 Task: Find connections with filter location Flensburg with filter topic #tecnologiawith filter profile language German with filter current company Gates Corporation with filter school All Saints' College, Thiruvananthapuram with filter industry Technology, Information and Media with filter service category Bookkeeping with filter keywords title Market Development Manager
Action: Mouse moved to (517, 70)
Screenshot: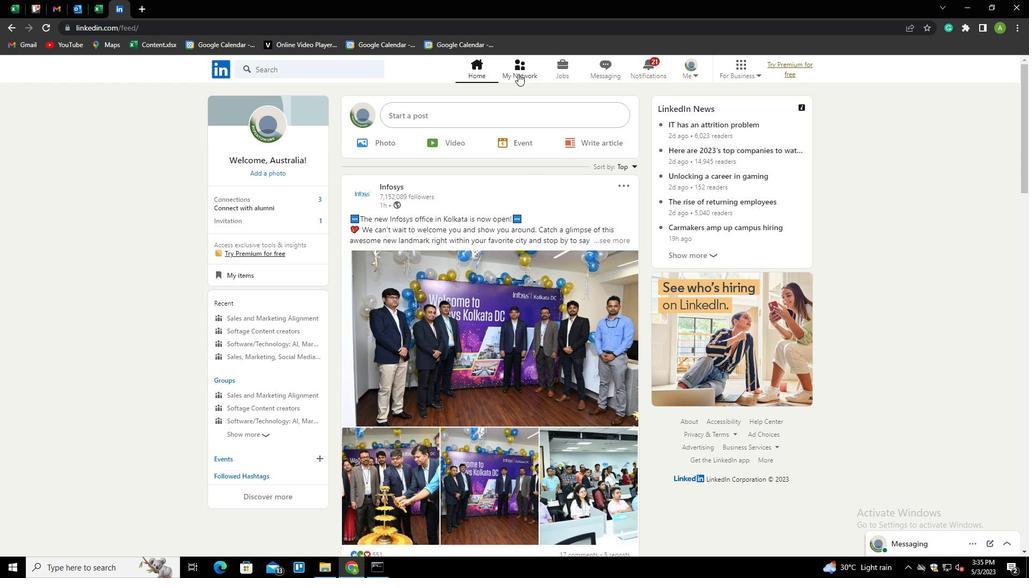 
Action: Mouse pressed left at (517, 70)
Screenshot: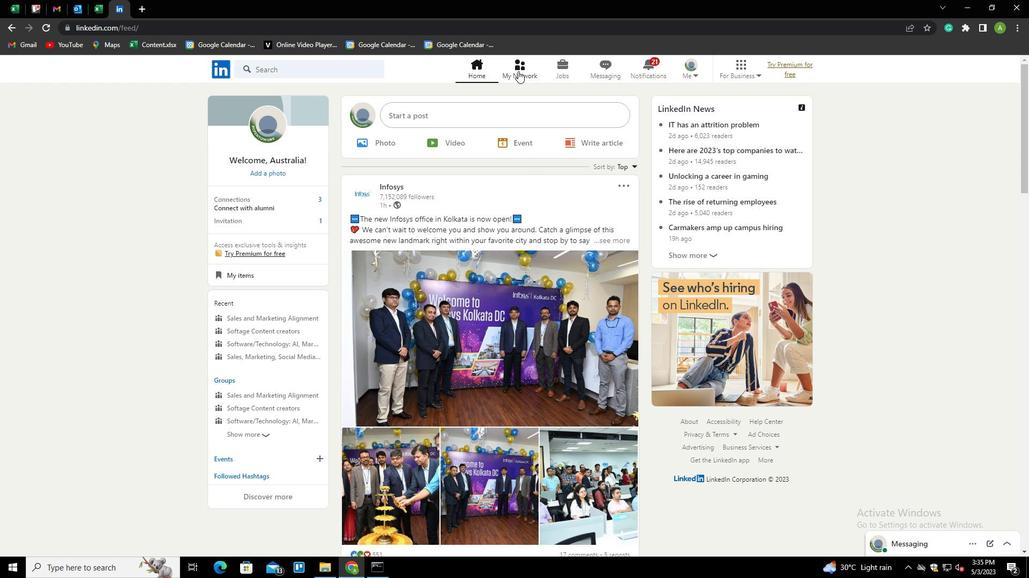 
Action: Mouse moved to (263, 121)
Screenshot: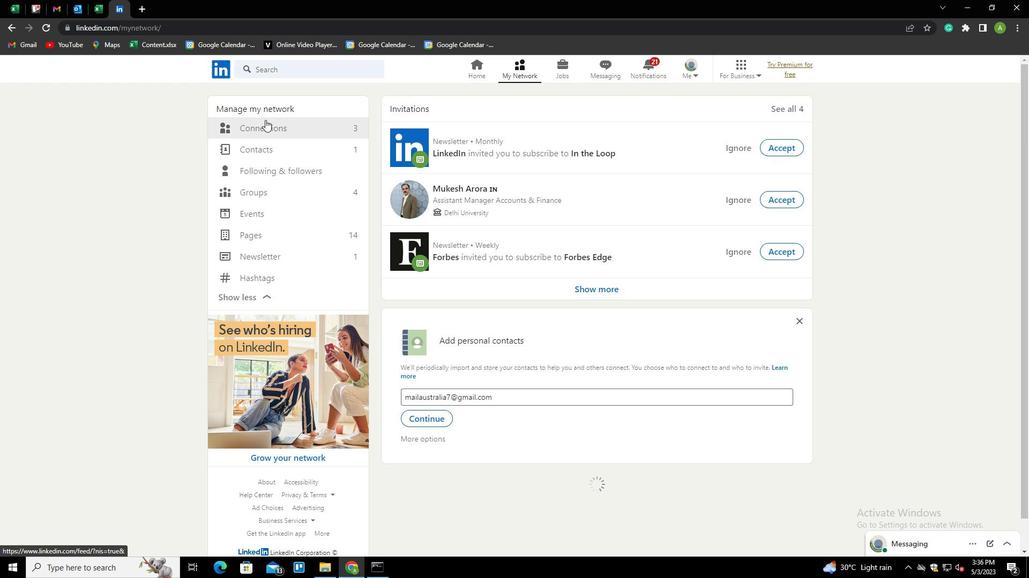 
Action: Mouse pressed left at (263, 121)
Screenshot: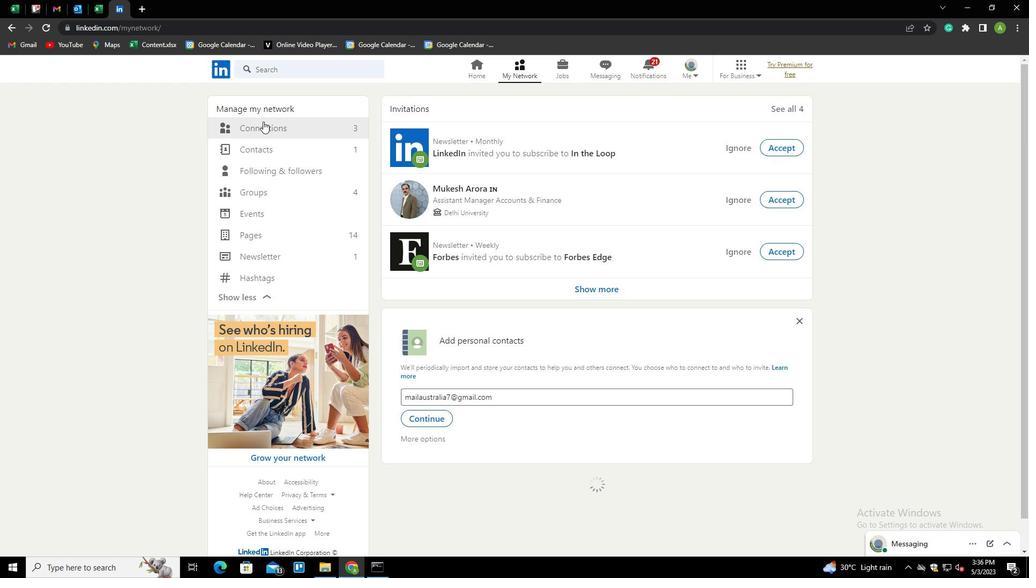 
Action: Mouse moved to (603, 130)
Screenshot: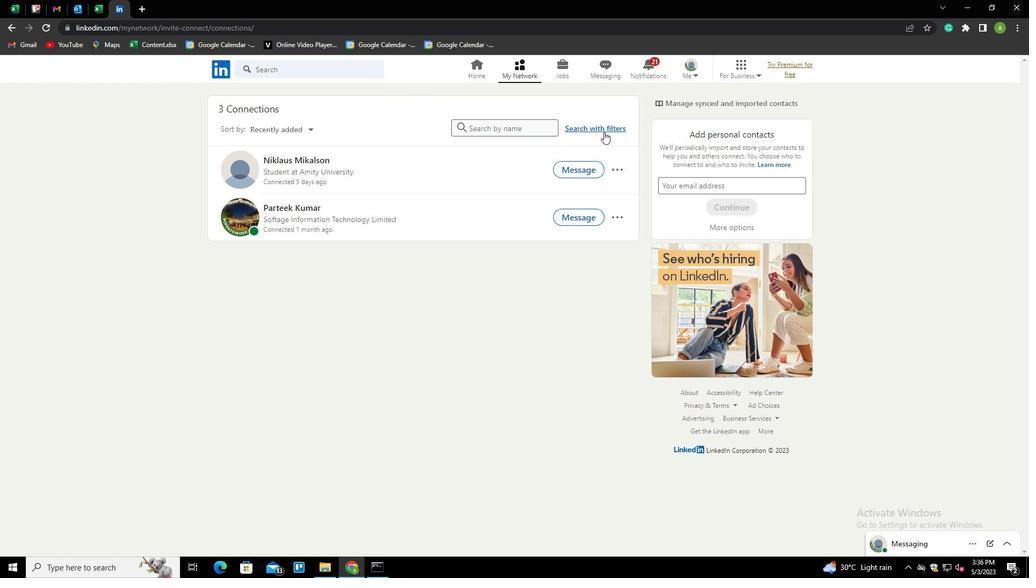 
Action: Mouse pressed left at (603, 130)
Screenshot: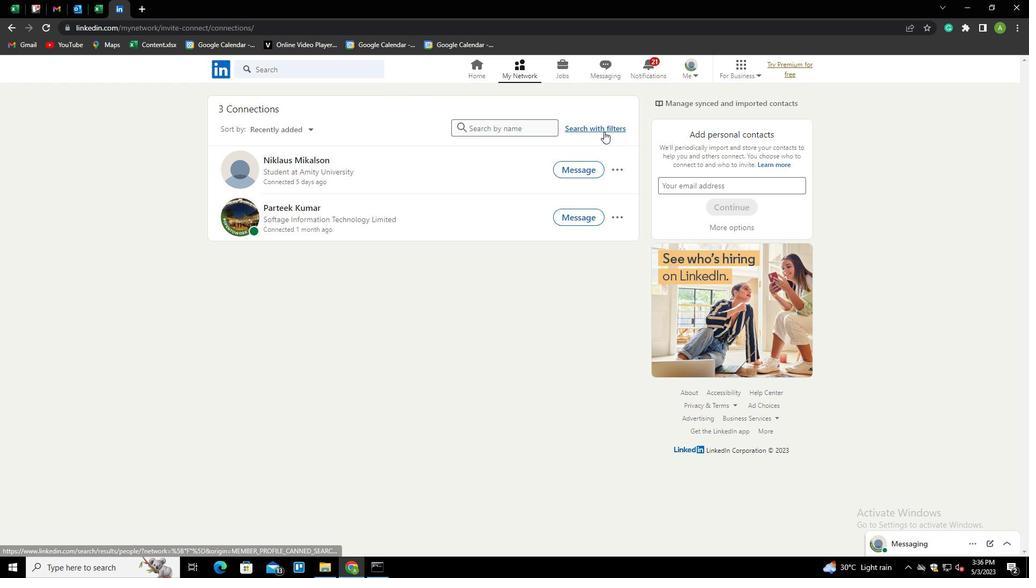 
Action: Mouse moved to (547, 100)
Screenshot: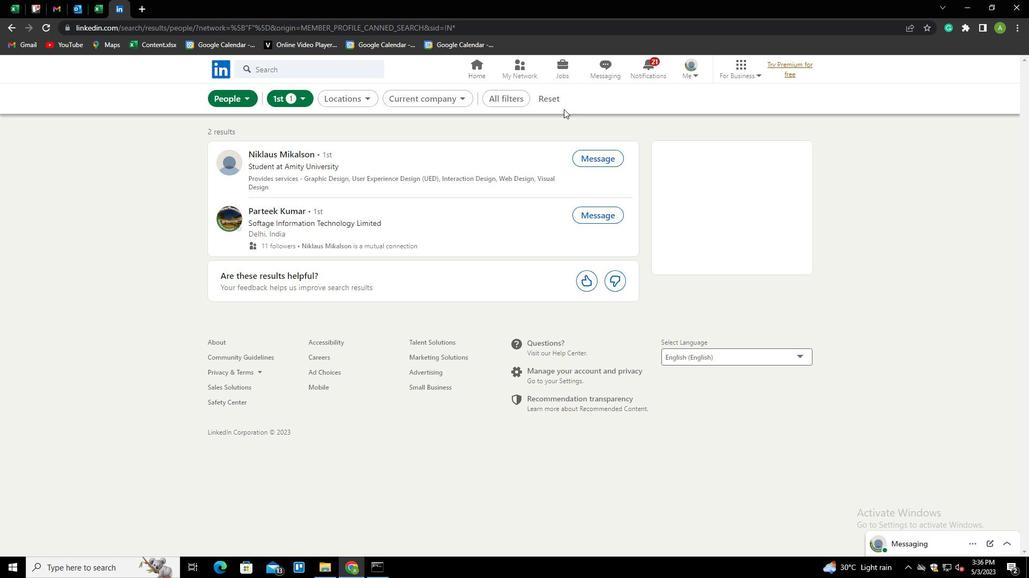 
Action: Mouse pressed left at (547, 100)
Screenshot: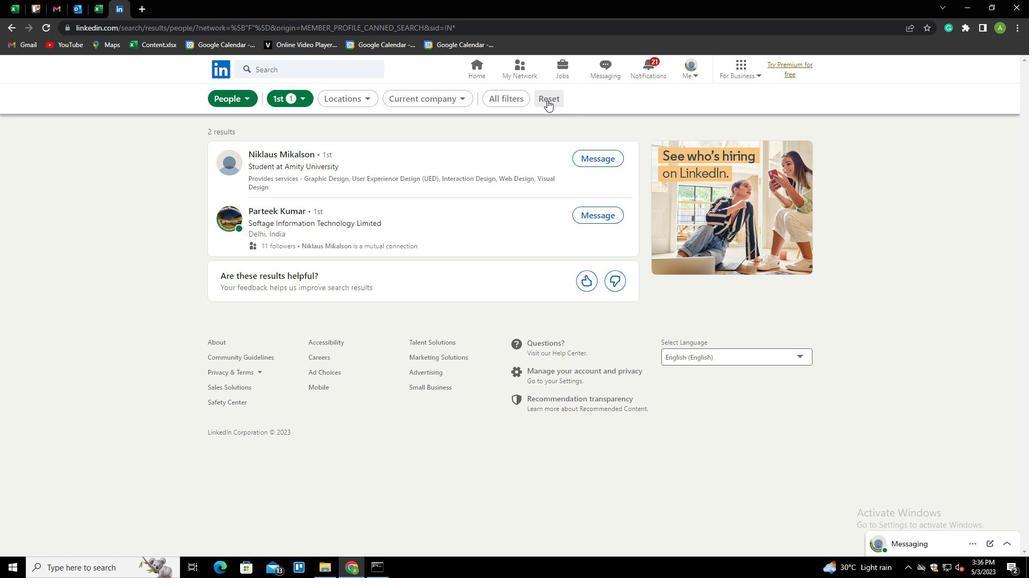 
Action: Mouse moved to (538, 100)
Screenshot: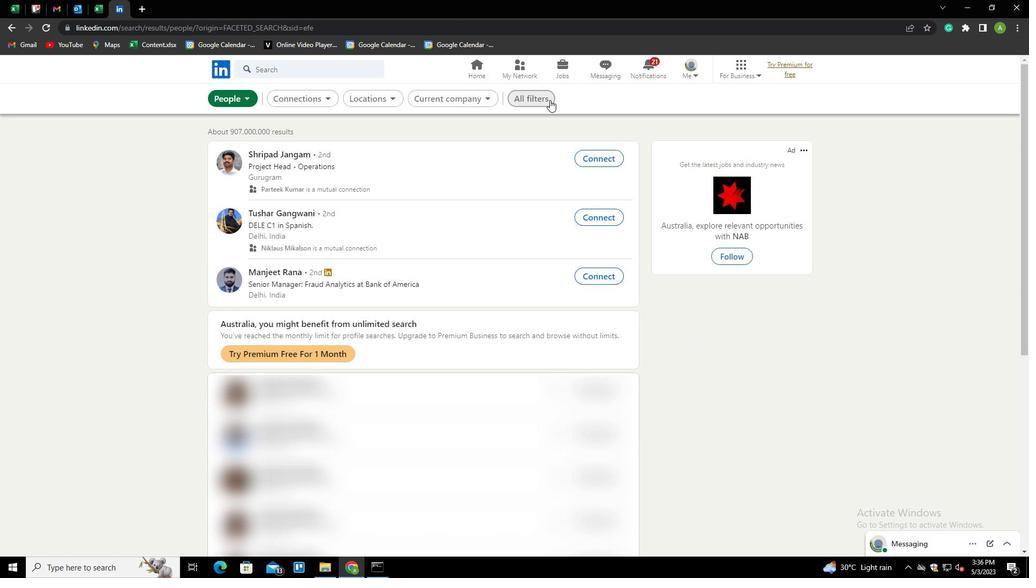 
Action: Mouse pressed left at (538, 100)
Screenshot: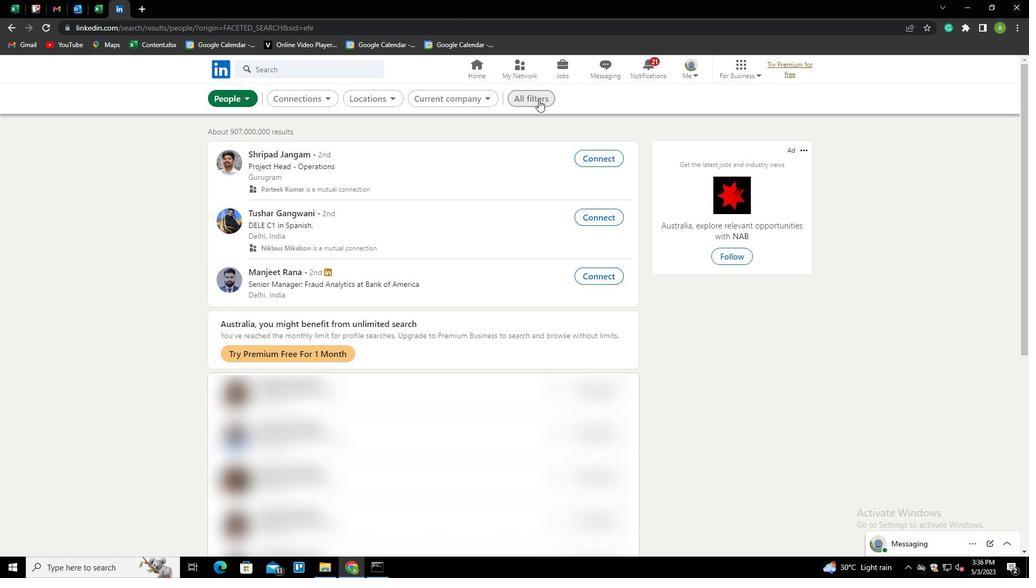 
Action: Mouse moved to (814, 212)
Screenshot: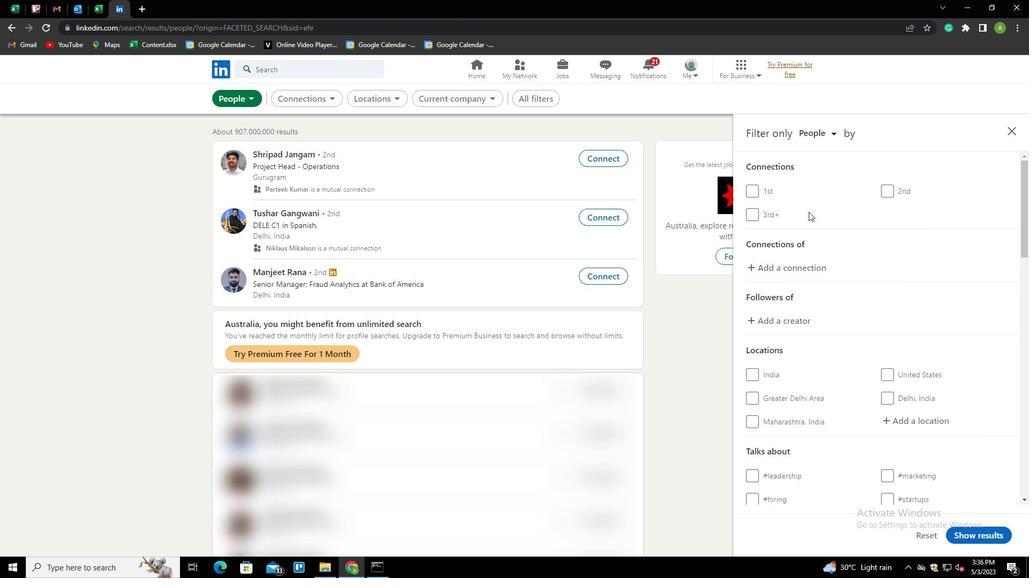 
Action: Mouse scrolled (814, 212) with delta (0, 0)
Screenshot: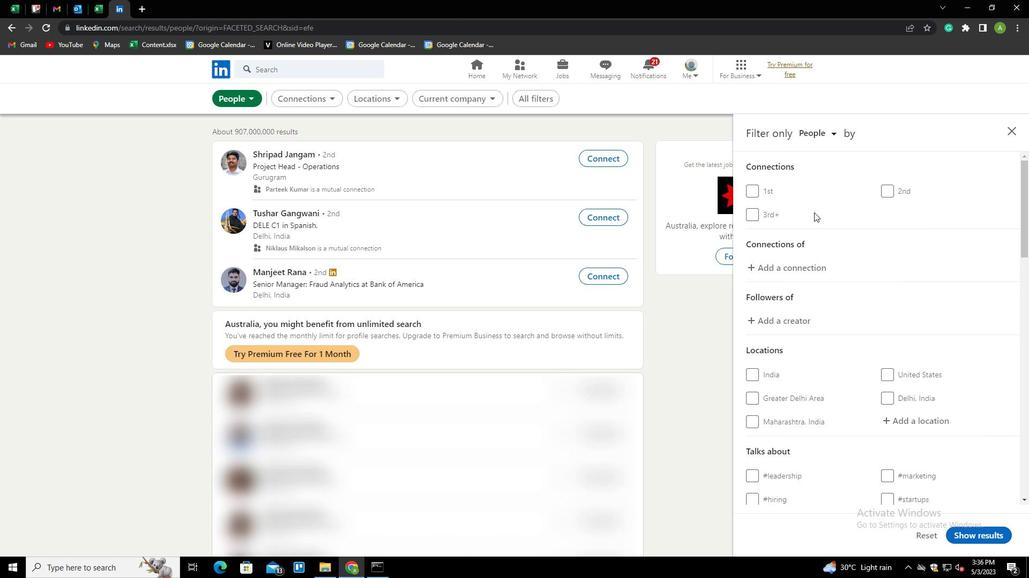 
Action: Mouse scrolled (814, 212) with delta (0, 0)
Screenshot: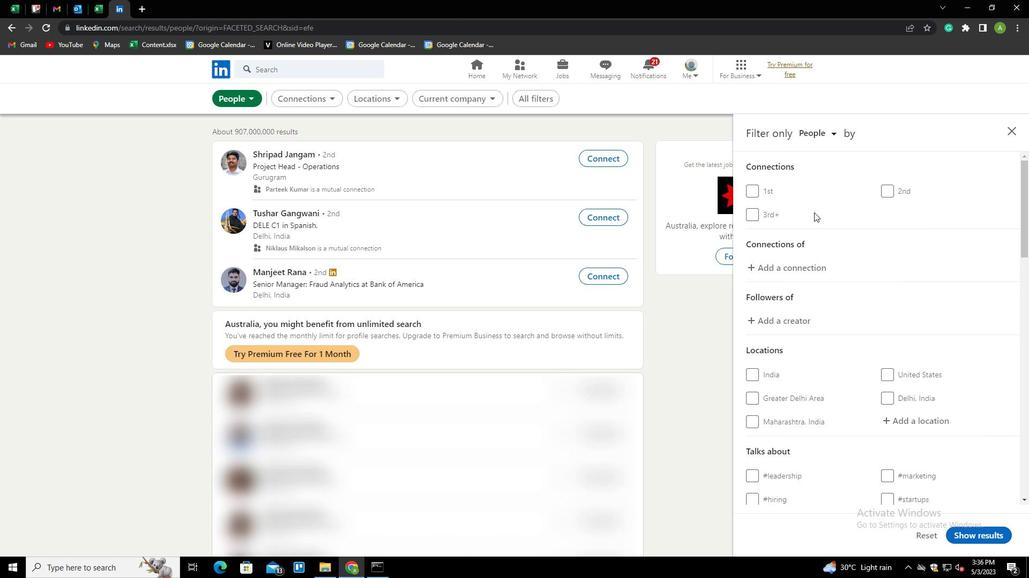 
Action: Mouse scrolled (814, 212) with delta (0, 0)
Screenshot: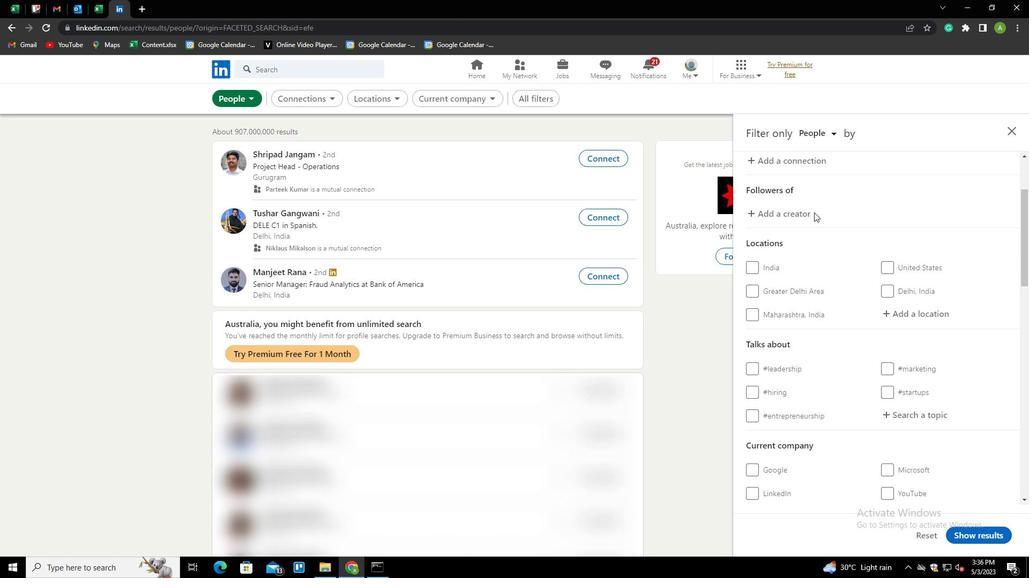
Action: Mouse moved to (896, 262)
Screenshot: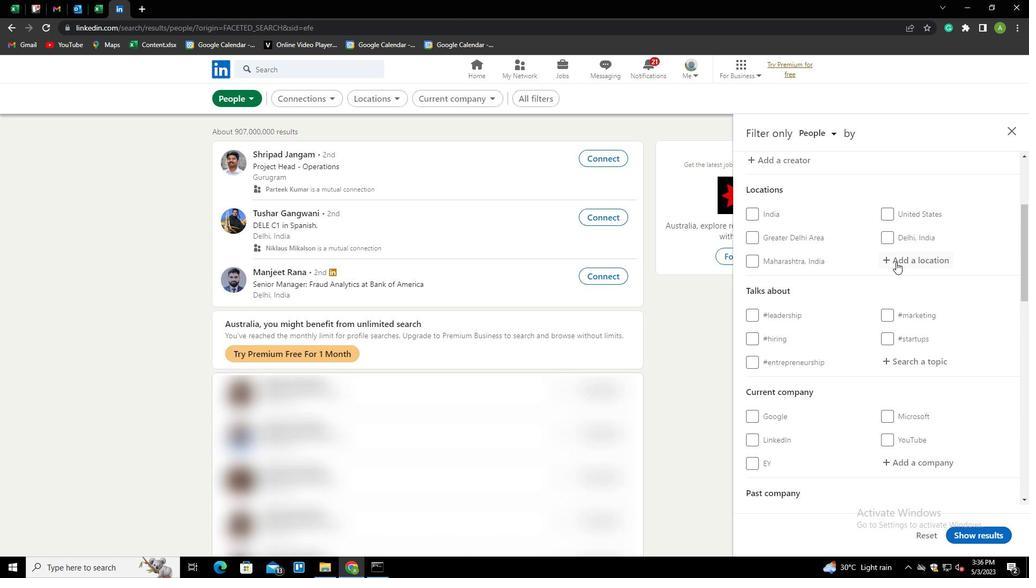 
Action: Mouse pressed left at (896, 262)
Screenshot: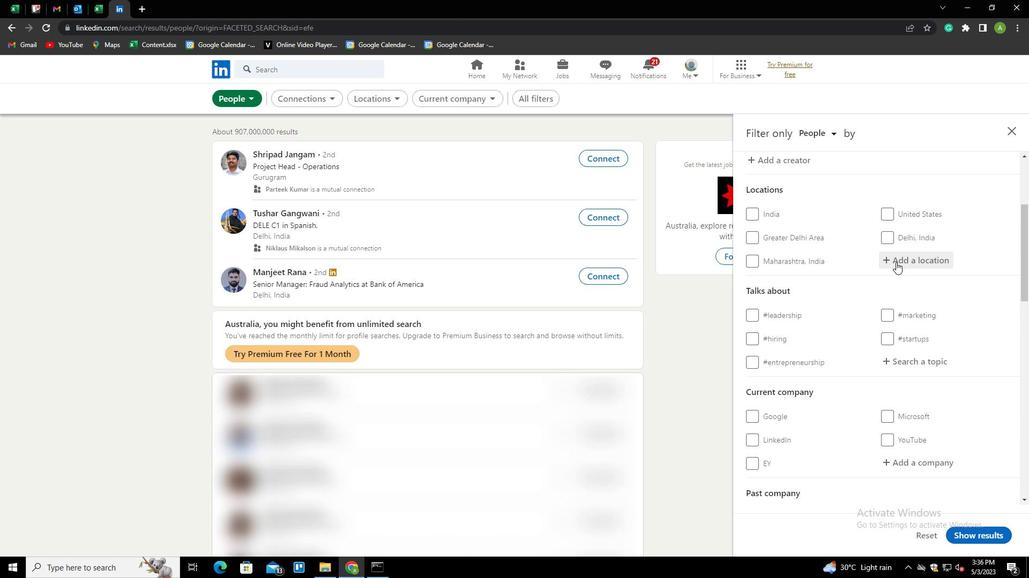 
Action: Mouse moved to (897, 261)
Screenshot: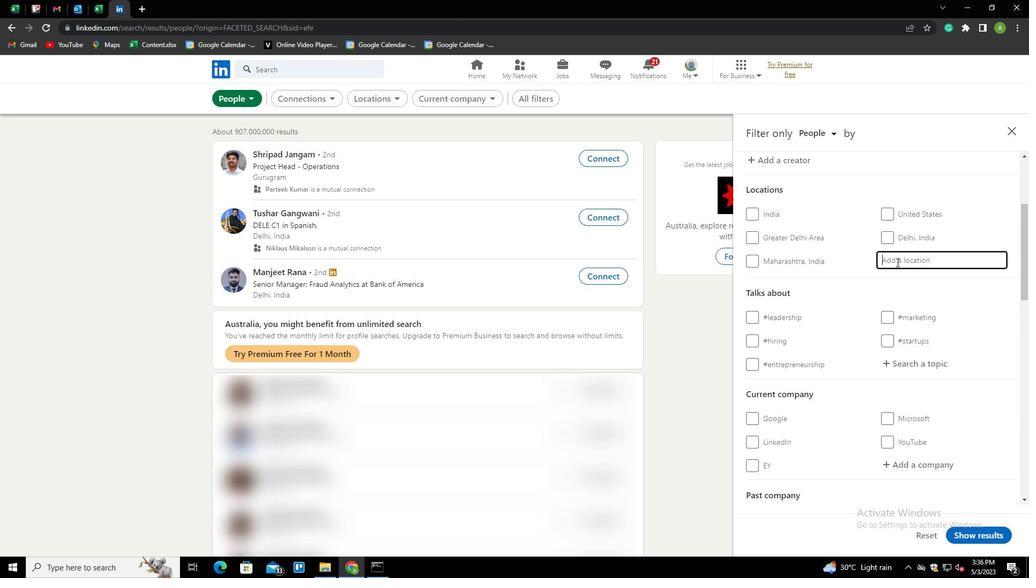 
Action: Key pressed <Key.shift>
Screenshot: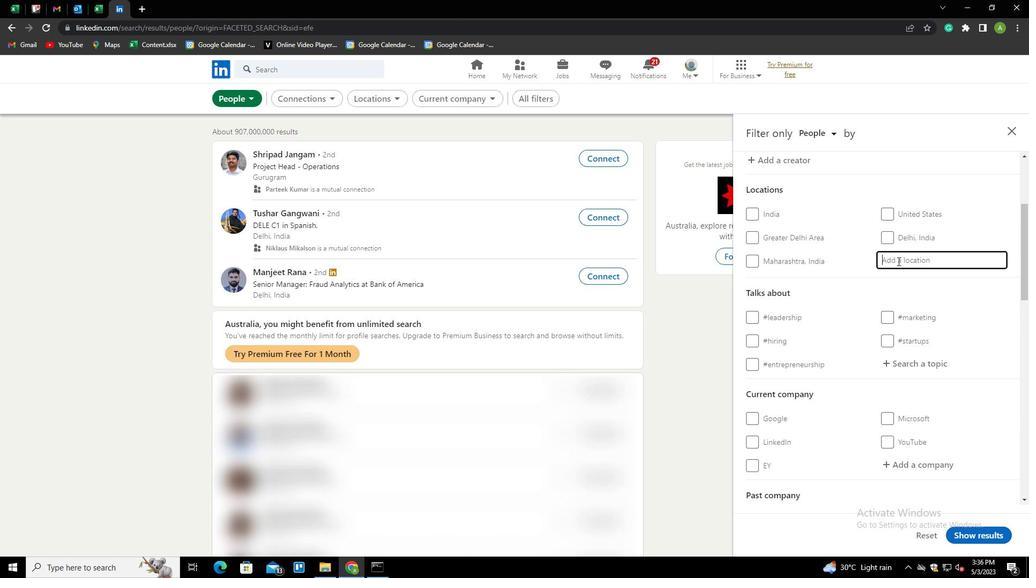 
Action: Mouse moved to (892, 261)
Screenshot: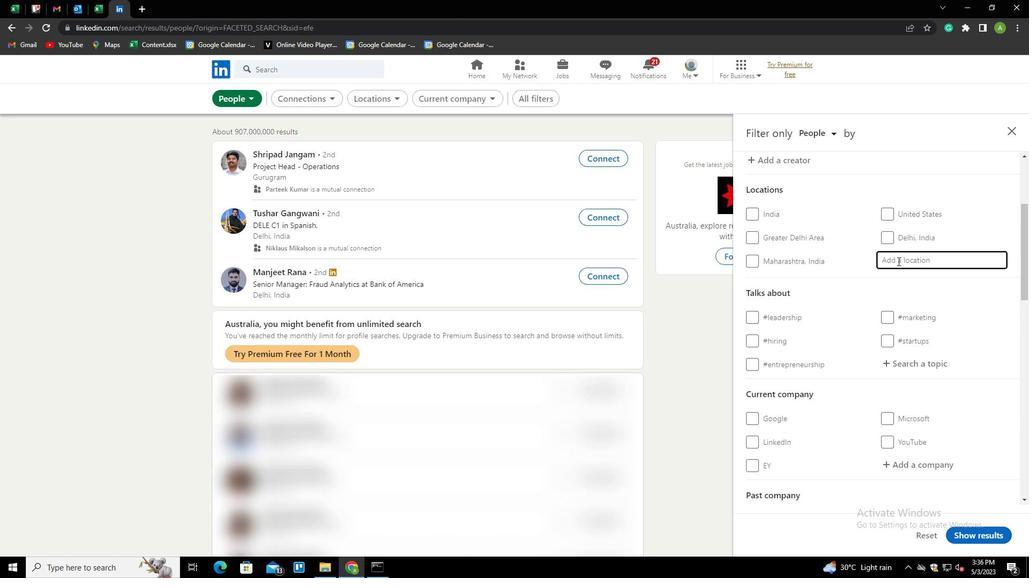 
Action: Key pressed F
Screenshot: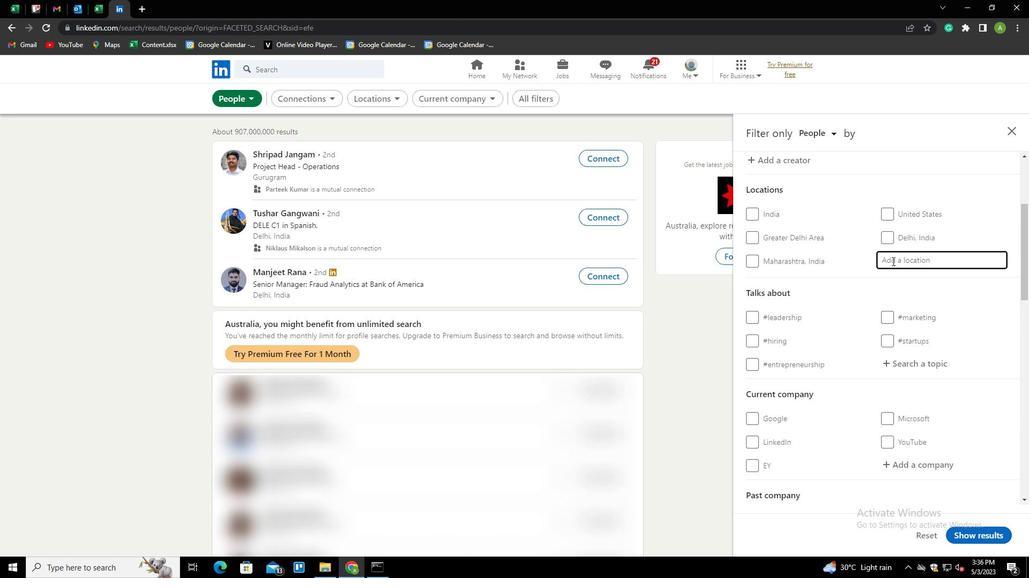 
Action: Mouse moved to (850, 235)
Screenshot: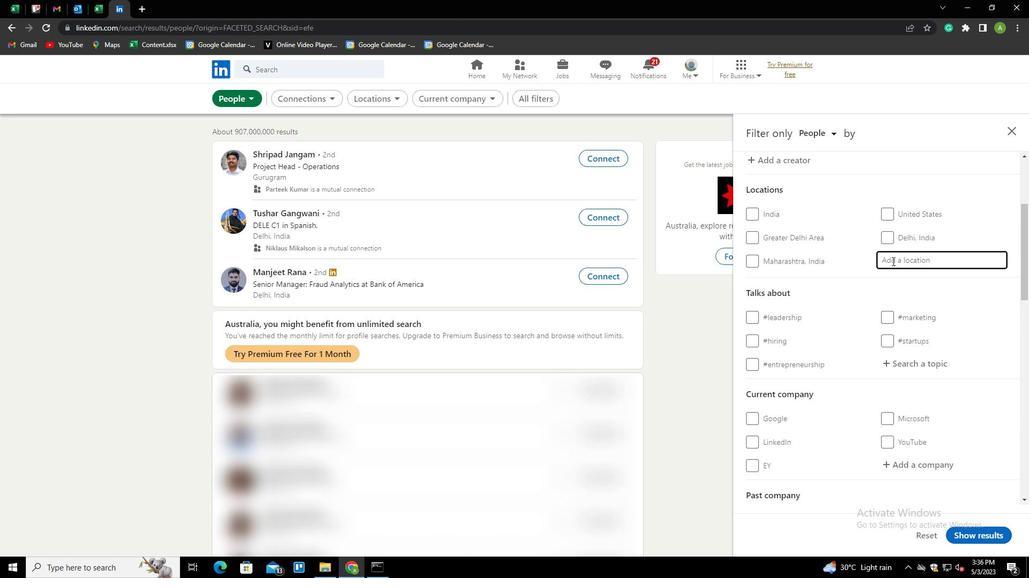 
Action: Key pressed LENSBURG<Key.down><Key.enter>
Screenshot: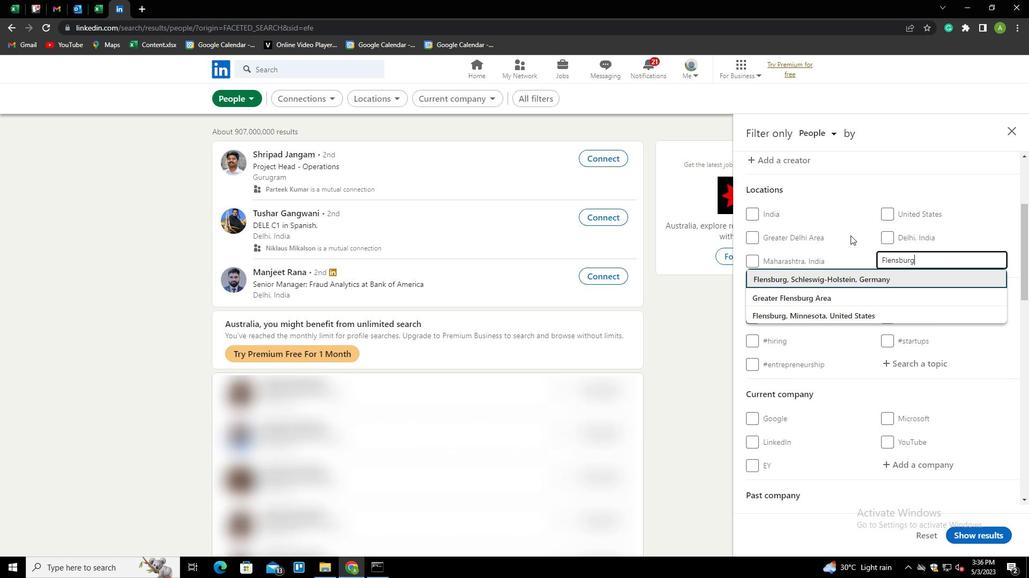 
Action: Mouse scrolled (850, 235) with delta (0, 0)
Screenshot: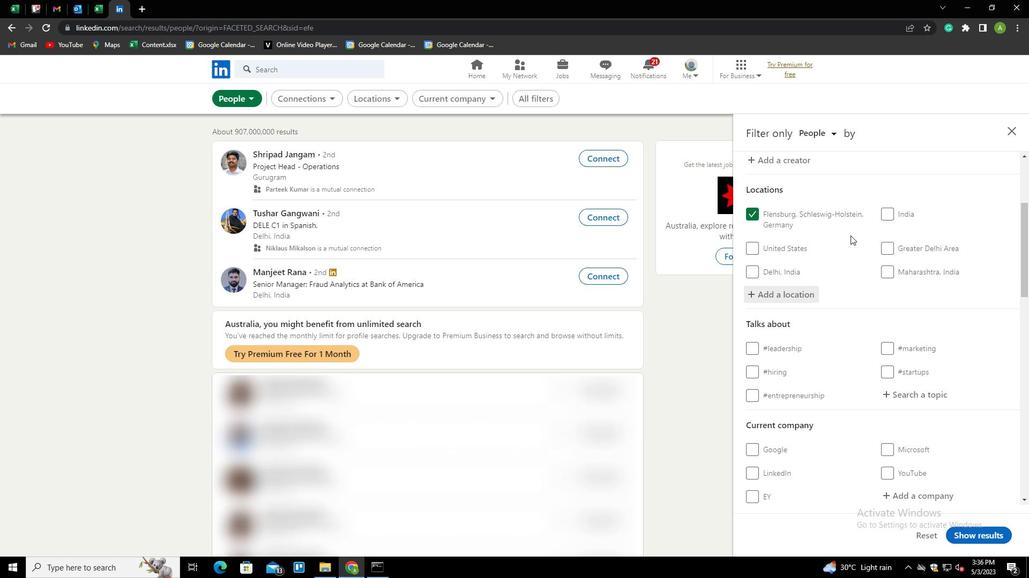 
Action: Mouse scrolled (850, 235) with delta (0, 0)
Screenshot: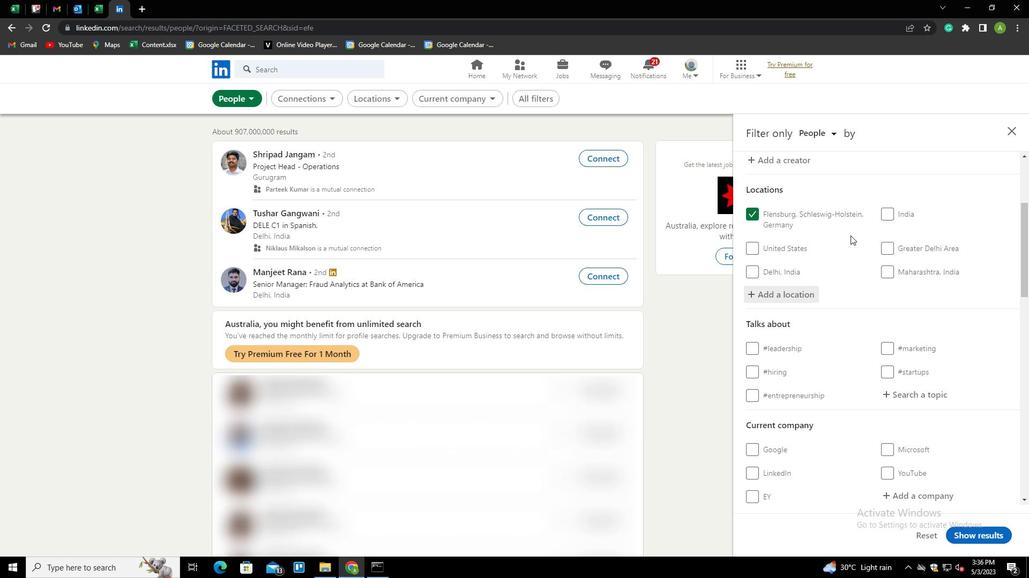 
Action: Mouse scrolled (850, 235) with delta (0, 0)
Screenshot: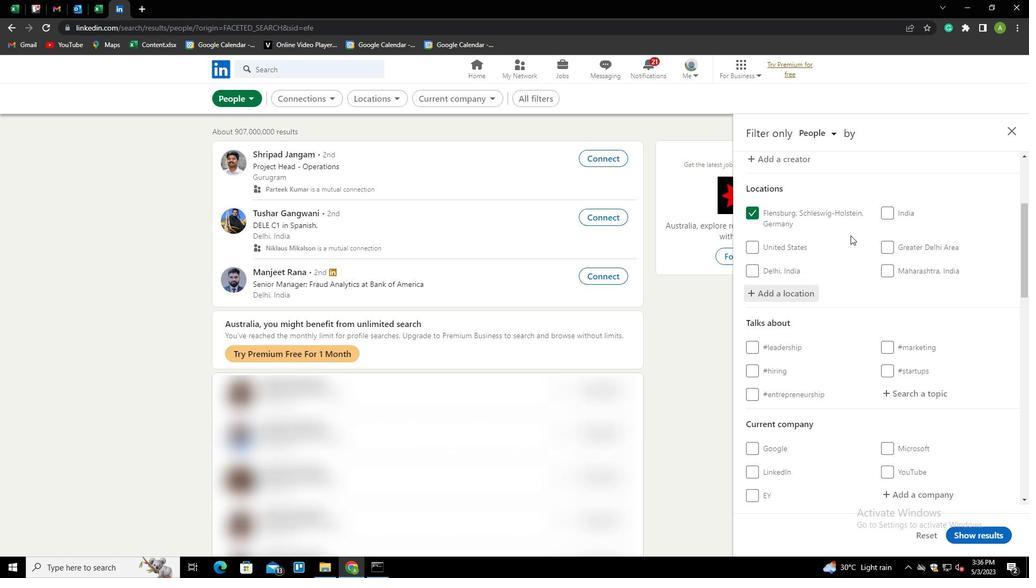 
Action: Mouse moved to (882, 226)
Screenshot: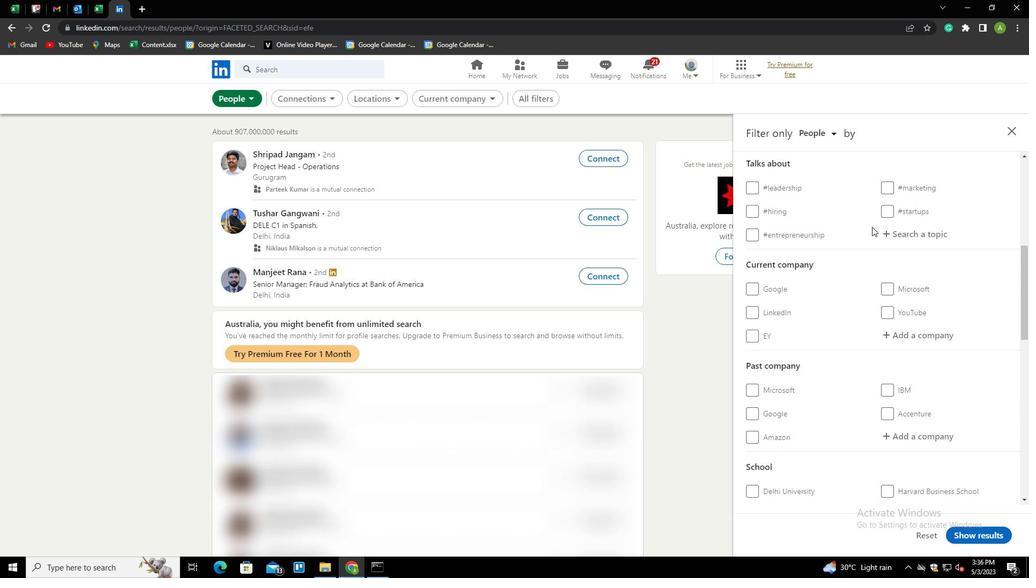 
Action: Mouse pressed left at (882, 226)
Screenshot: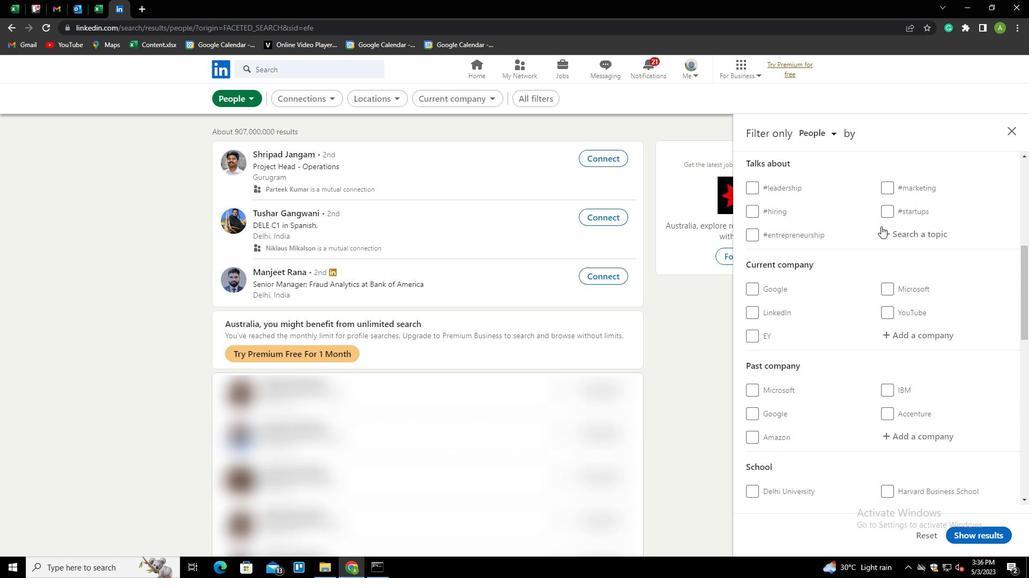 
Action: Mouse moved to (883, 226)
Screenshot: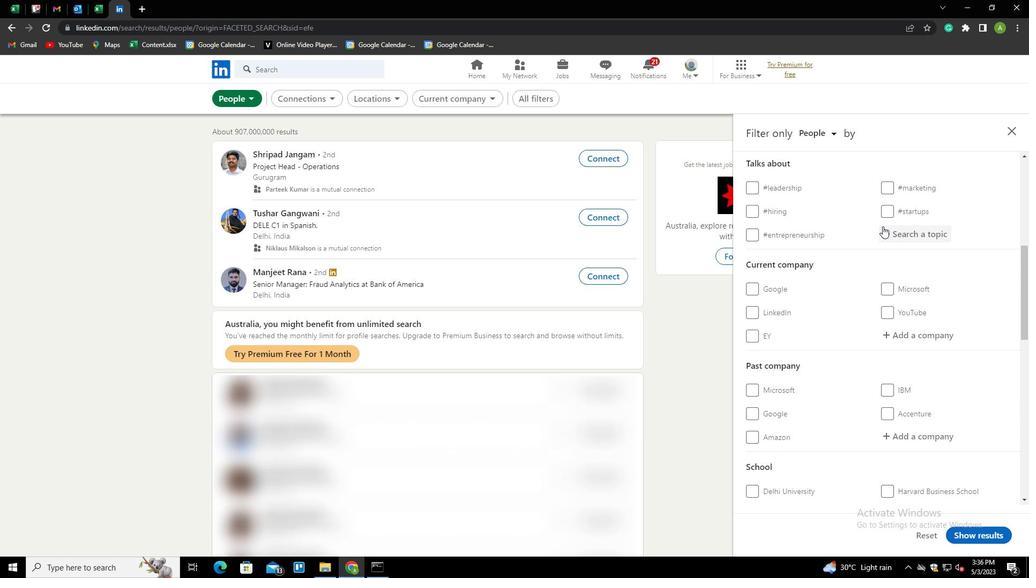 
Action: Key pressed TECHNOLOGIA<Key.down><Key.enter>
Screenshot: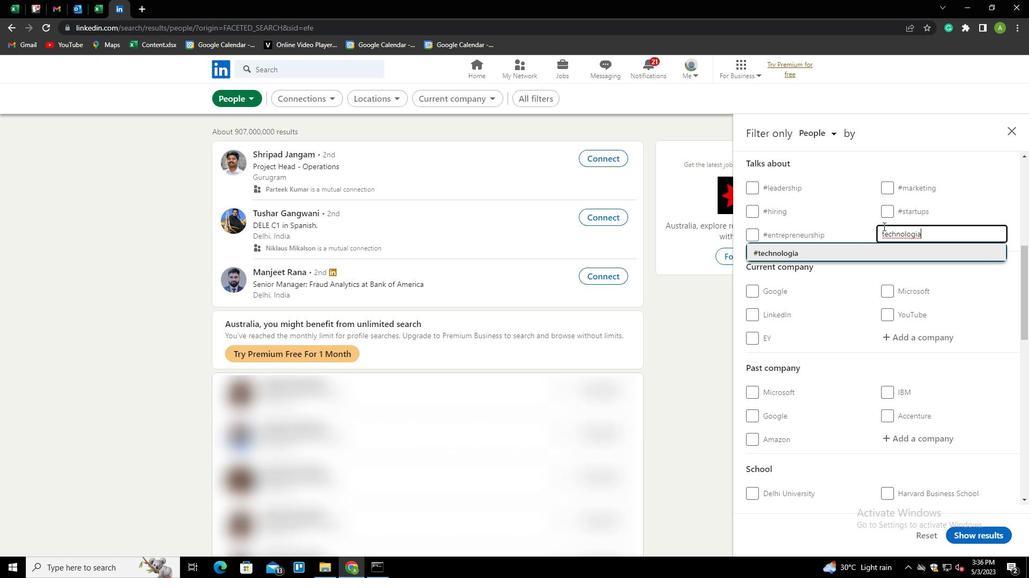 
Action: Mouse scrolled (883, 226) with delta (0, 0)
Screenshot: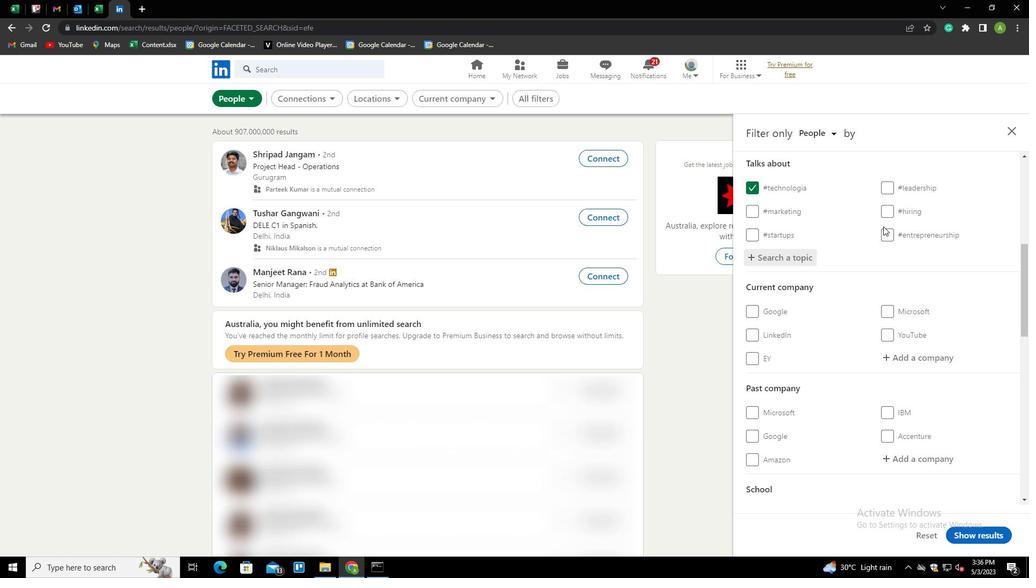 
Action: Mouse scrolled (883, 226) with delta (0, 0)
Screenshot: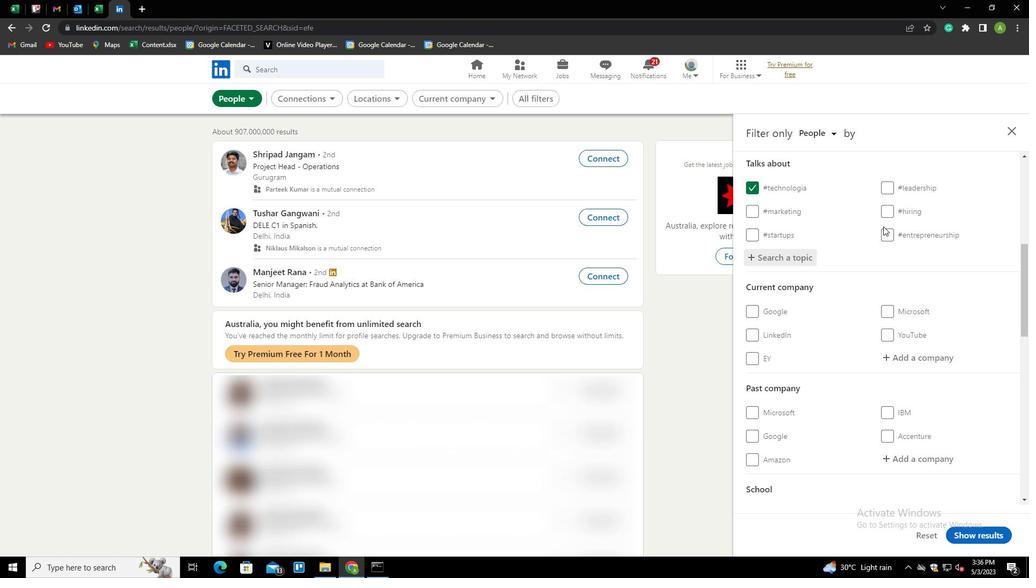
Action: Mouse scrolled (883, 226) with delta (0, 0)
Screenshot: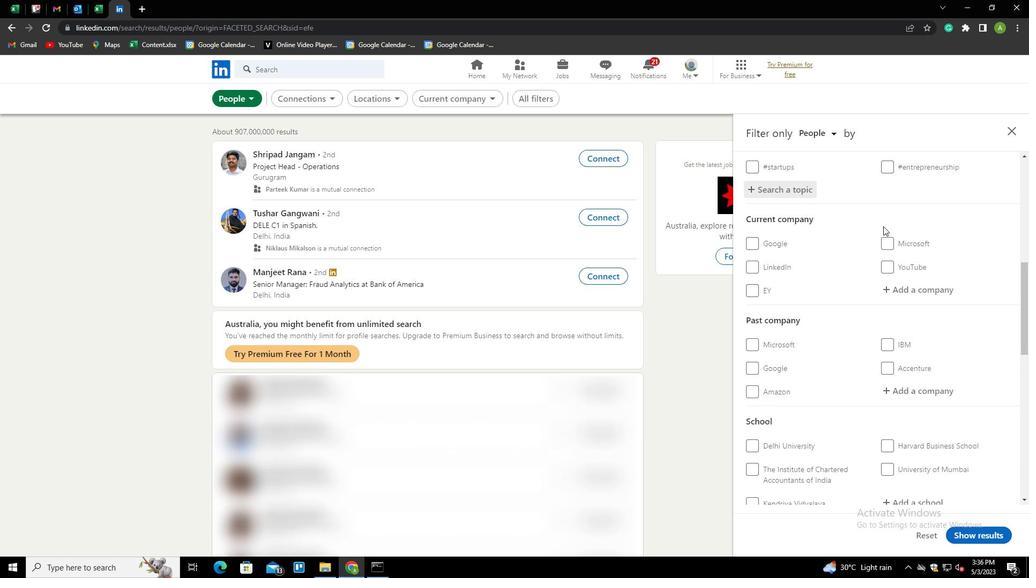 
Action: Mouse scrolled (883, 226) with delta (0, 0)
Screenshot: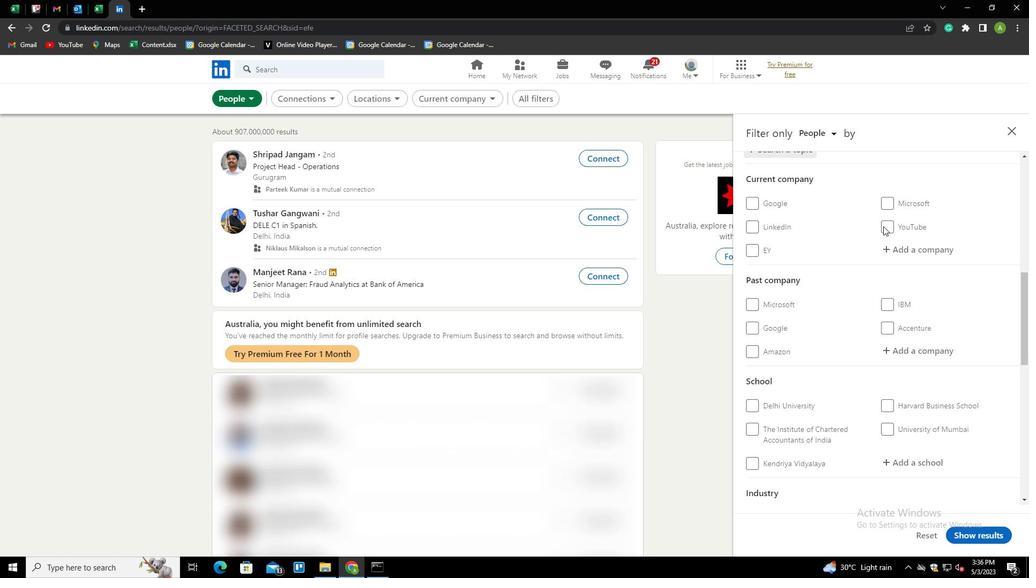 
Action: Mouse scrolled (883, 226) with delta (0, 0)
Screenshot: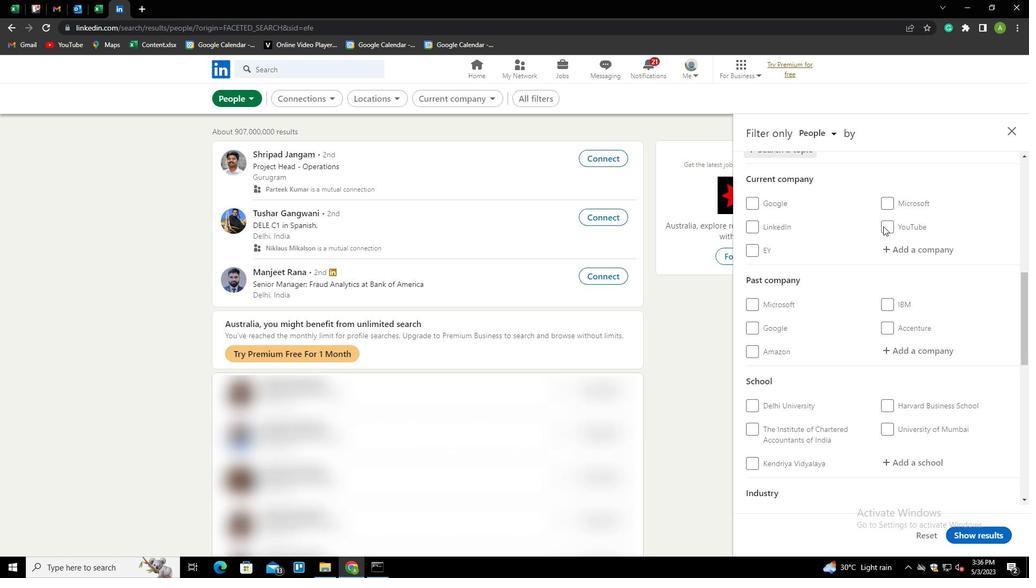 
Action: Mouse scrolled (883, 226) with delta (0, 0)
Screenshot: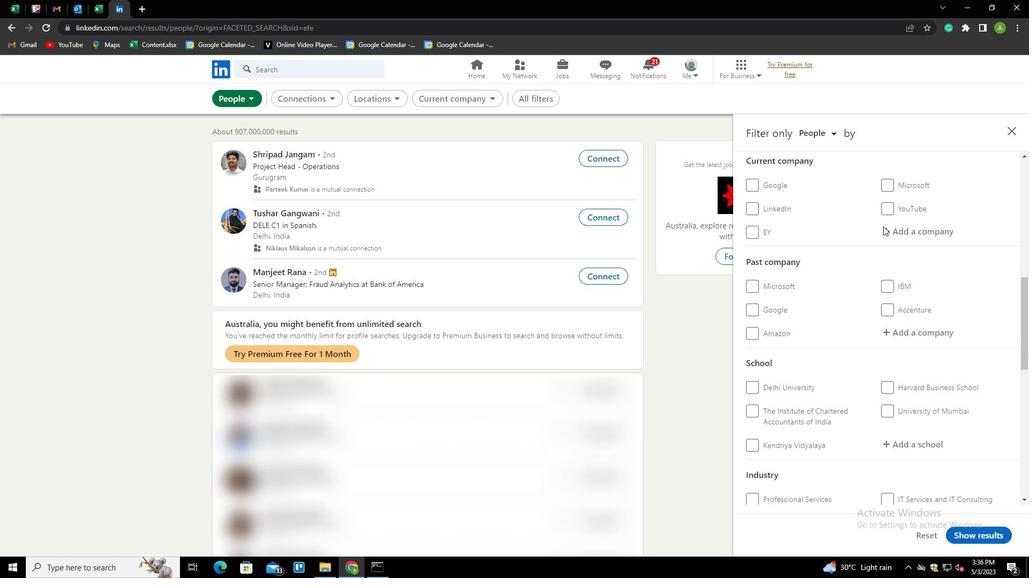 
Action: Mouse scrolled (883, 226) with delta (0, 0)
Screenshot: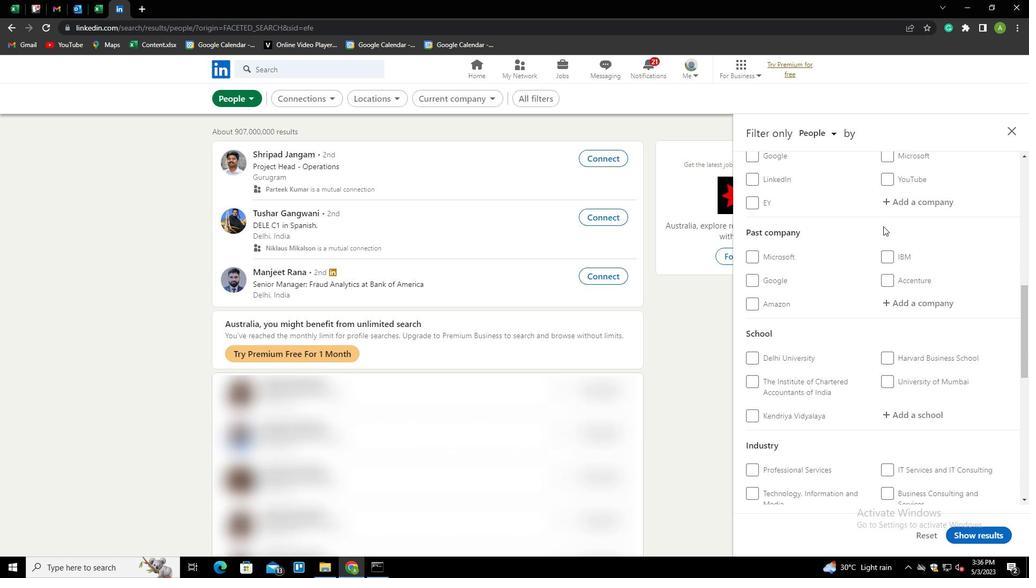 
Action: Mouse scrolled (883, 226) with delta (0, 0)
Screenshot: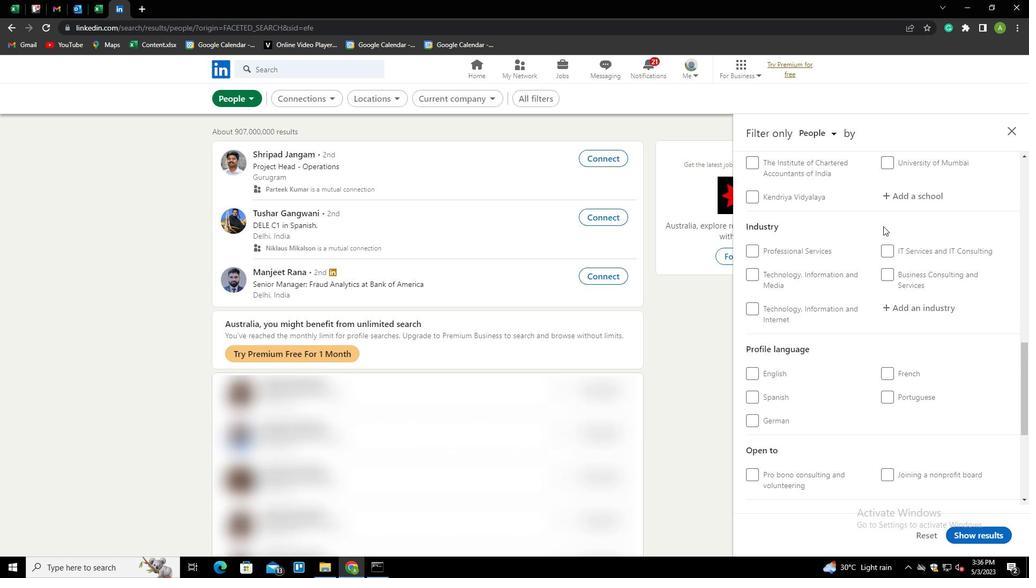 
Action: Mouse moved to (750, 365)
Screenshot: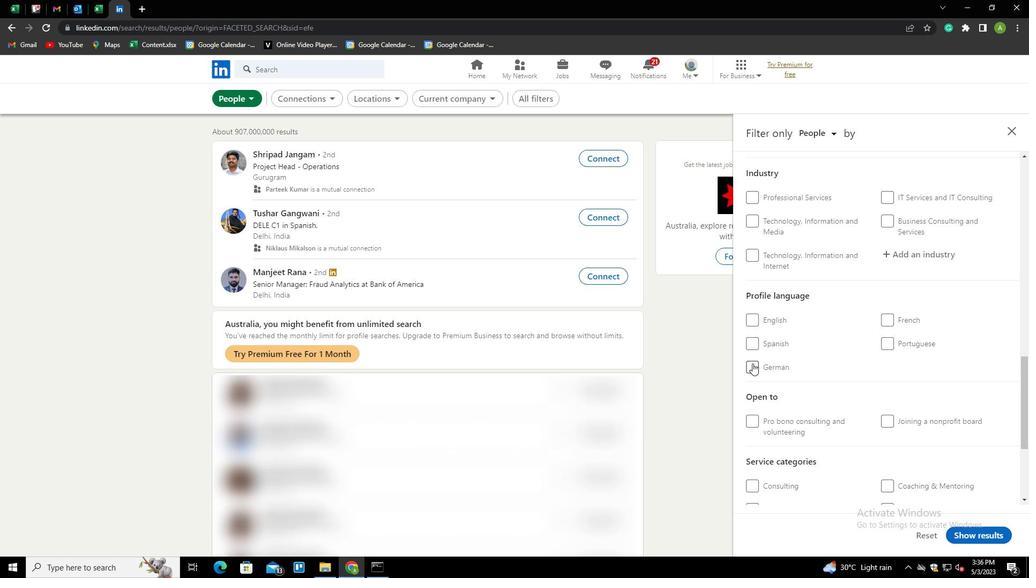 
Action: Mouse pressed left at (750, 365)
Screenshot: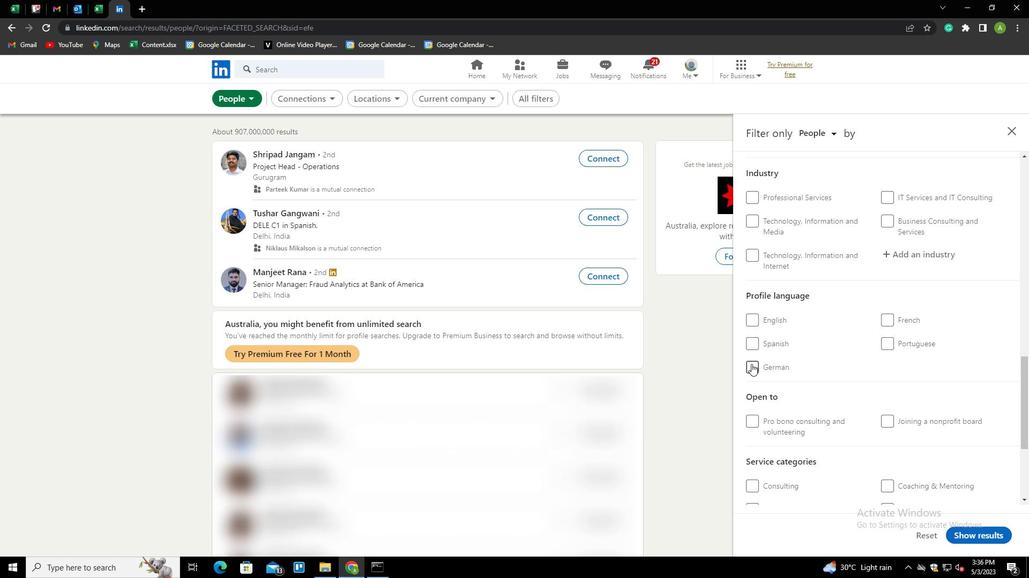 
Action: Mouse moved to (842, 348)
Screenshot: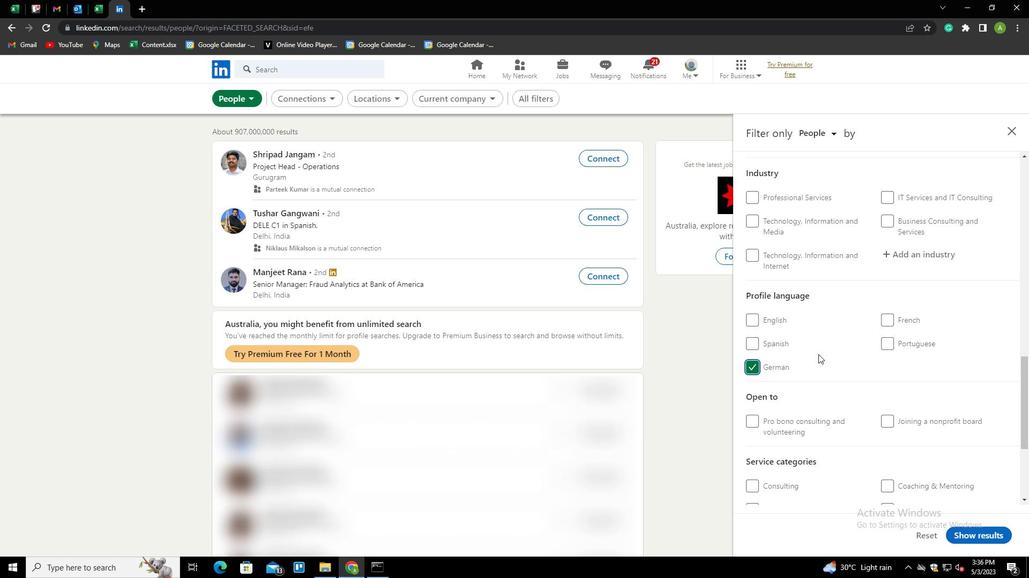 
Action: Mouse scrolled (842, 348) with delta (0, 0)
Screenshot: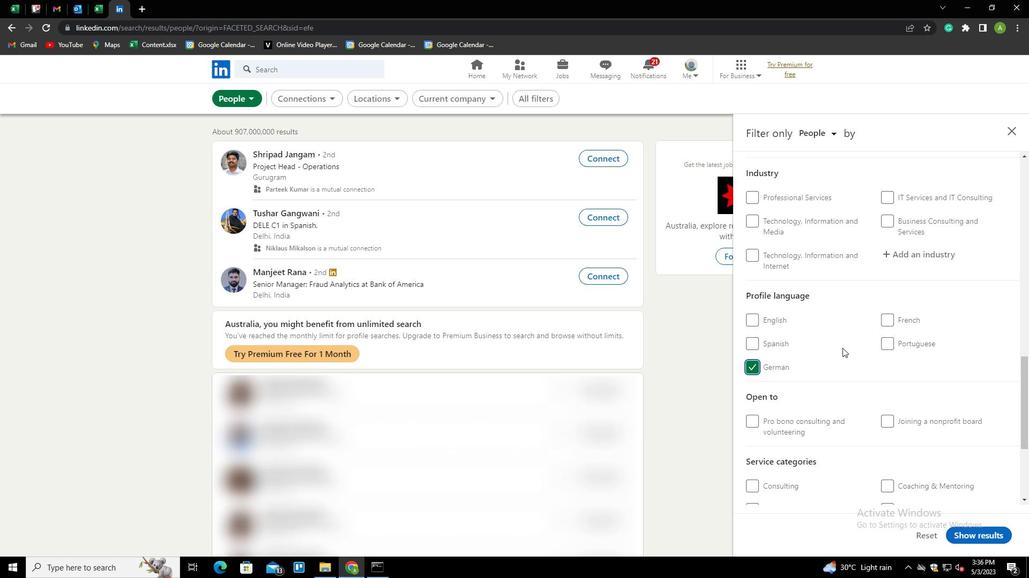
Action: Mouse moved to (843, 347)
Screenshot: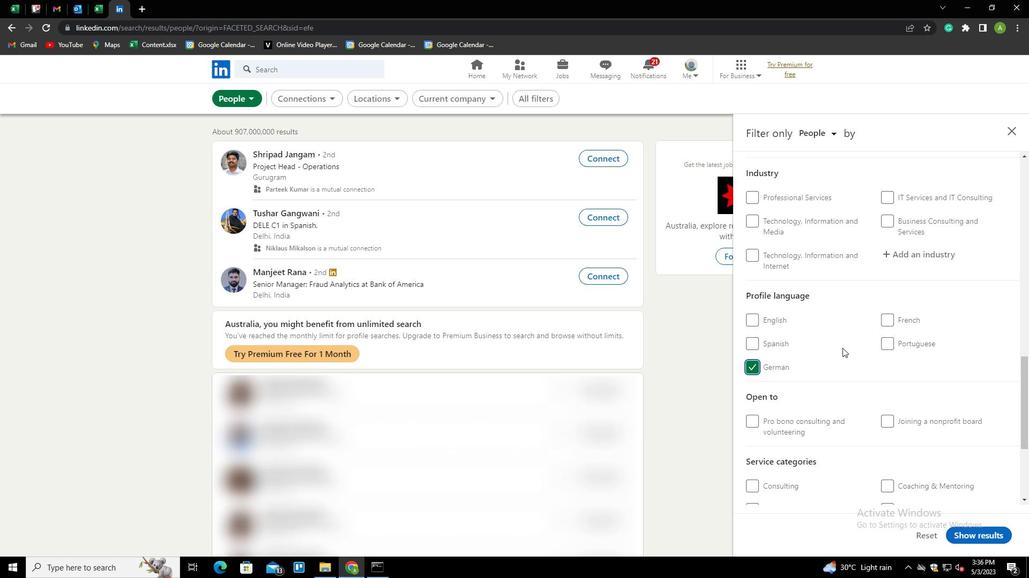 
Action: Mouse scrolled (843, 348) with delta (0, 0)
Screenshot: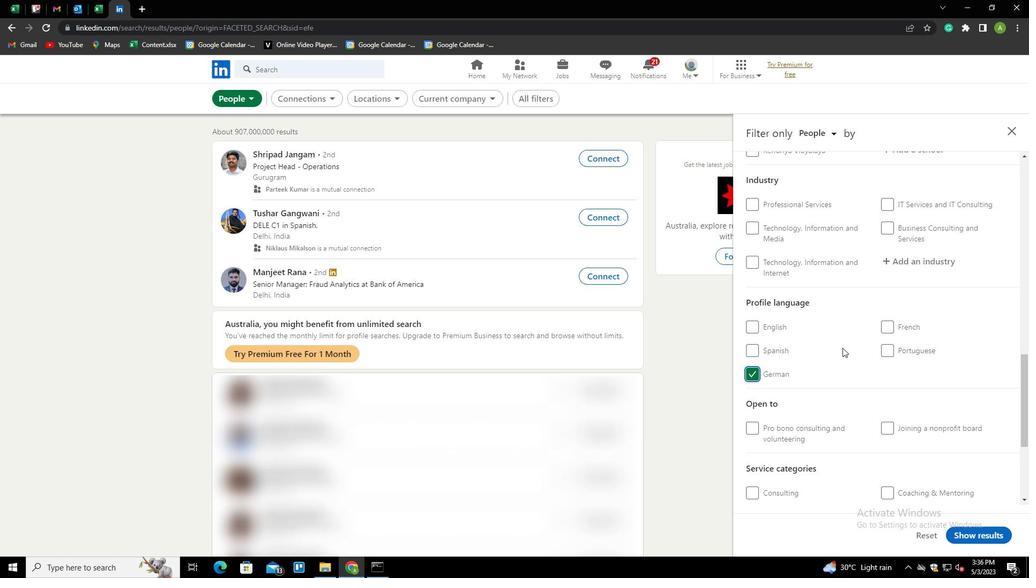 
Action: Mouse scrolled (843, 348) with delta (0, 0)
Screenshot: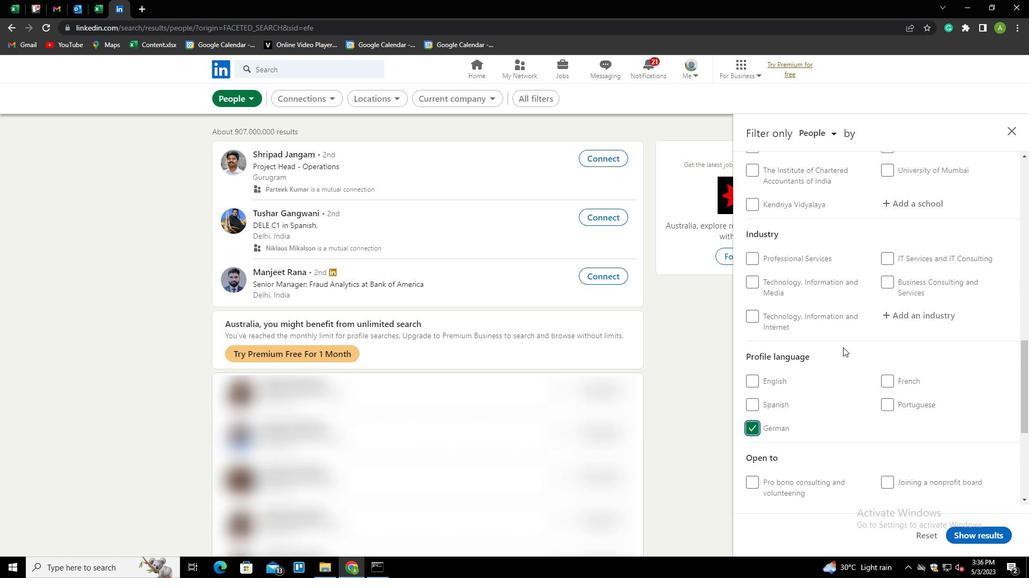 
Action: Mouse scrolled (843, 348) with delta (0, 0)
Screenshot: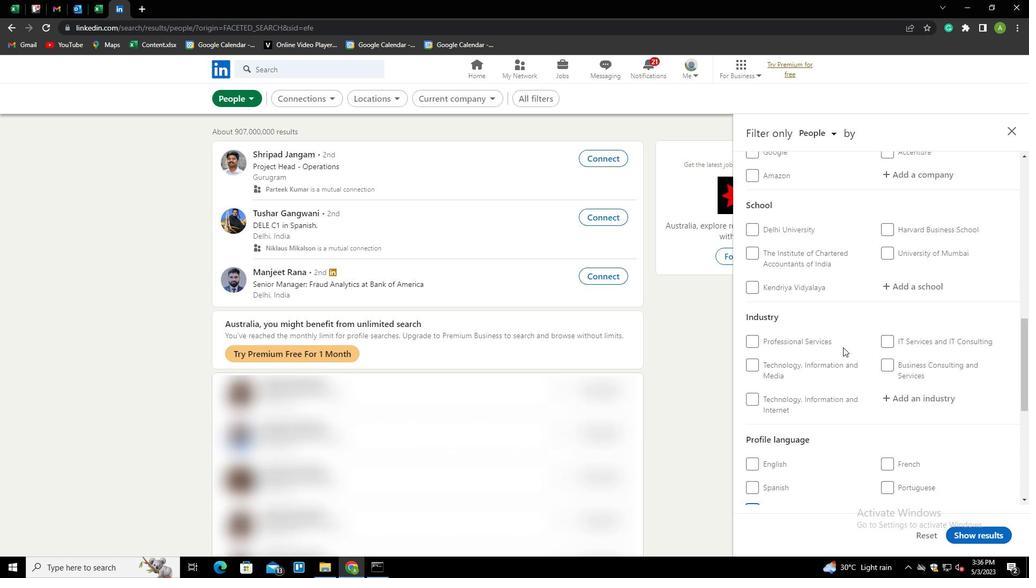 
Action: Mouse scrolled (843, 348) with delta (0, 0)
Screenshot: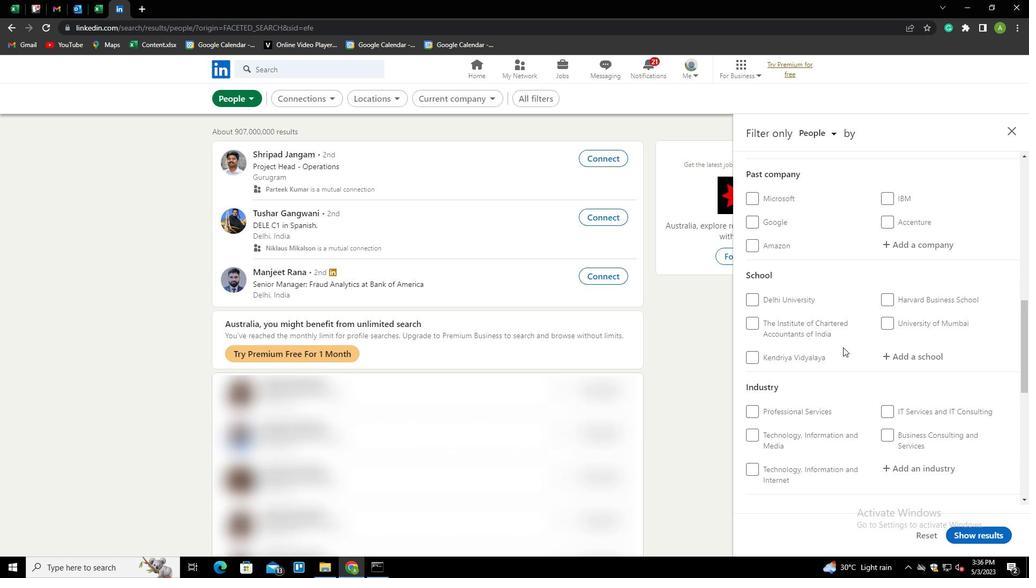 
Action: Mouse moved to (844, 346)
Screenshot: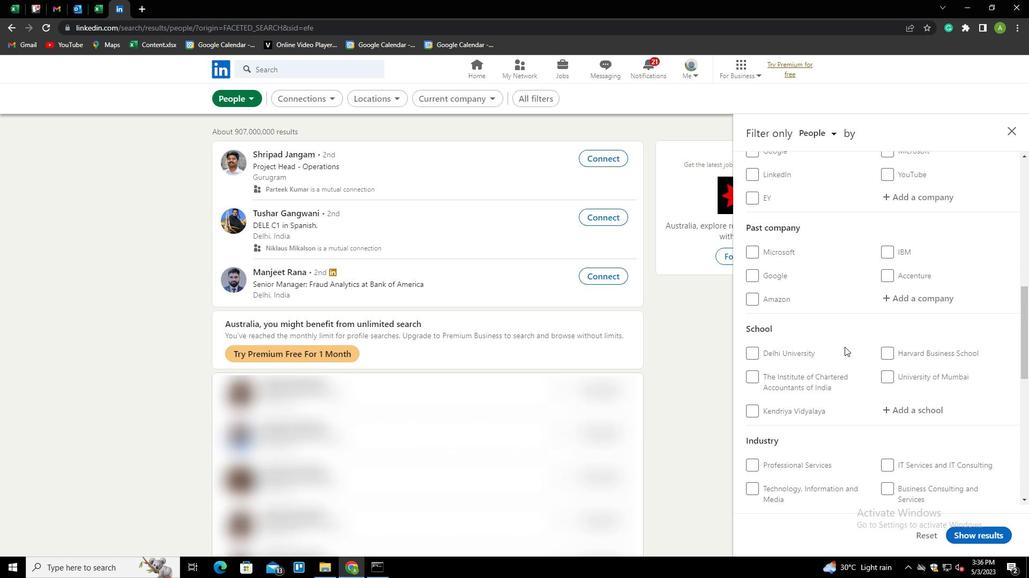 
Action: Mouse scrolled (844, 347) with delta (0, 0)
Screenshot: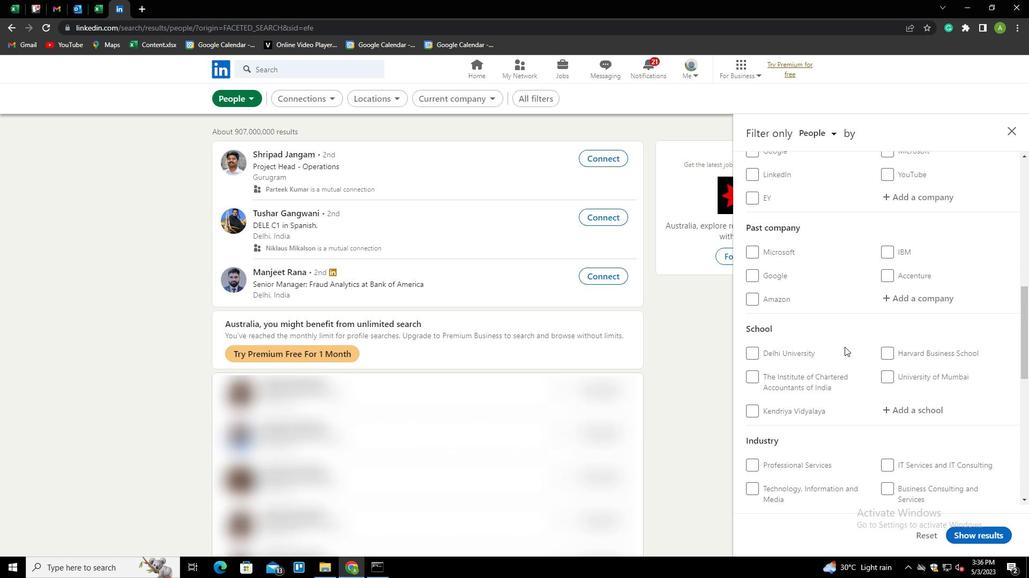 
Action: Mouse moved to (905, 248)
Screenshot: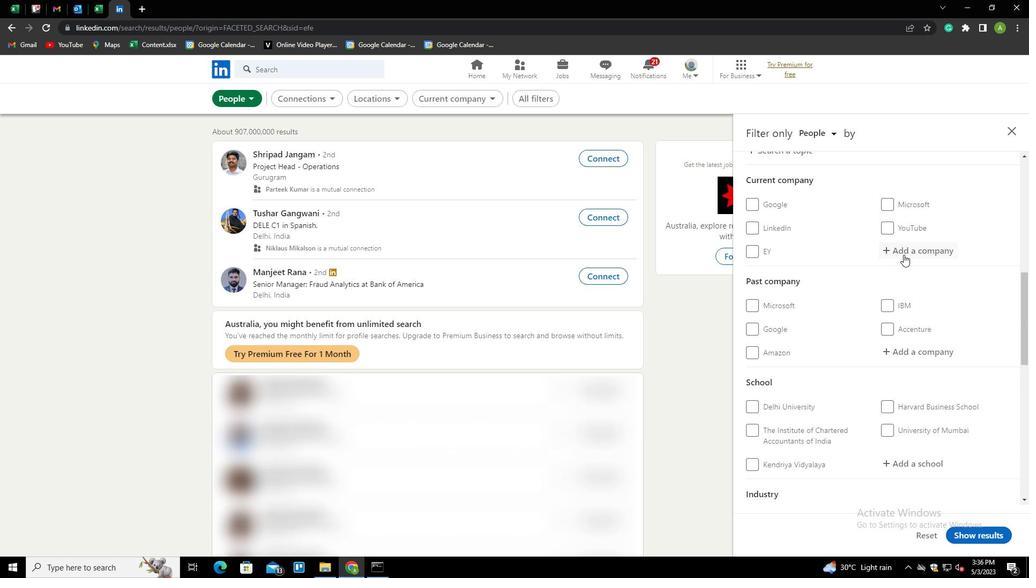 
Action: Mouse pressed left at (905, 248)
Screenshot: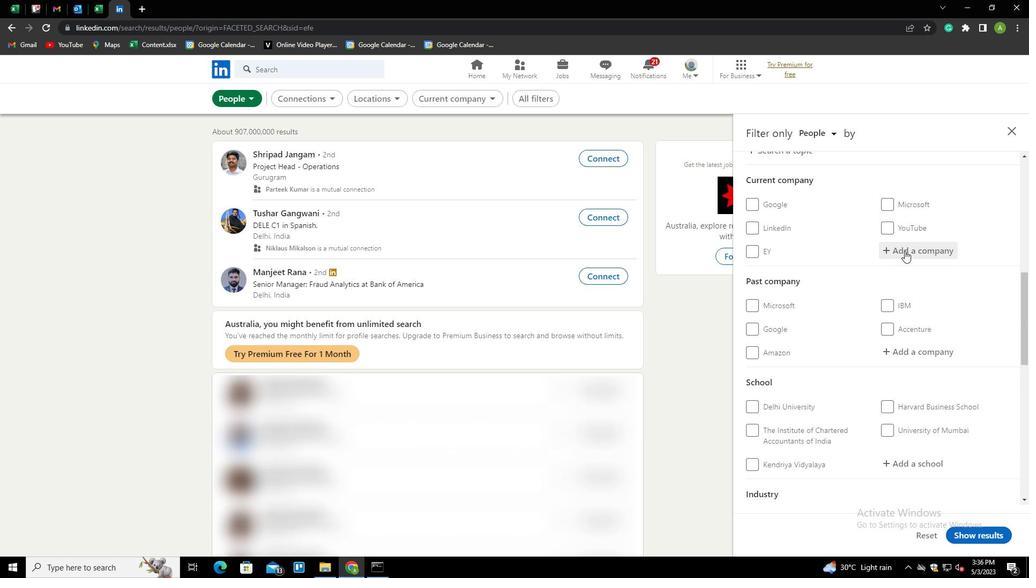 
Action: Mouse moved to (905, 248)
Screenshot: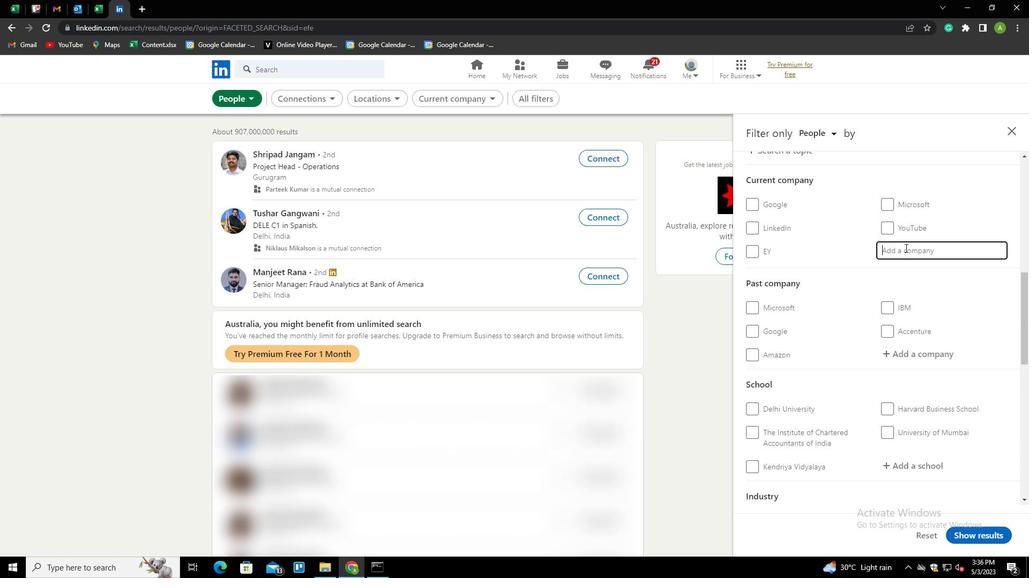 
Action: Key pressed <Key.shift>GATES<Key.space><Key.shift>CORPORATION<Key.down><Key.enter>
Screenshot: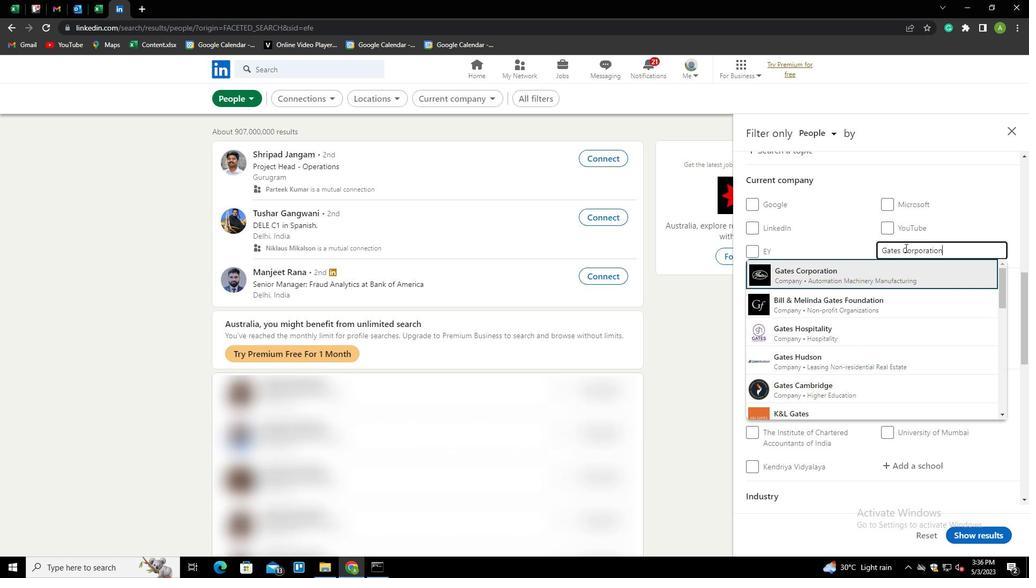 
Action: Mouse scrolled (905, 247) with delta (0, 0)
Screenshot: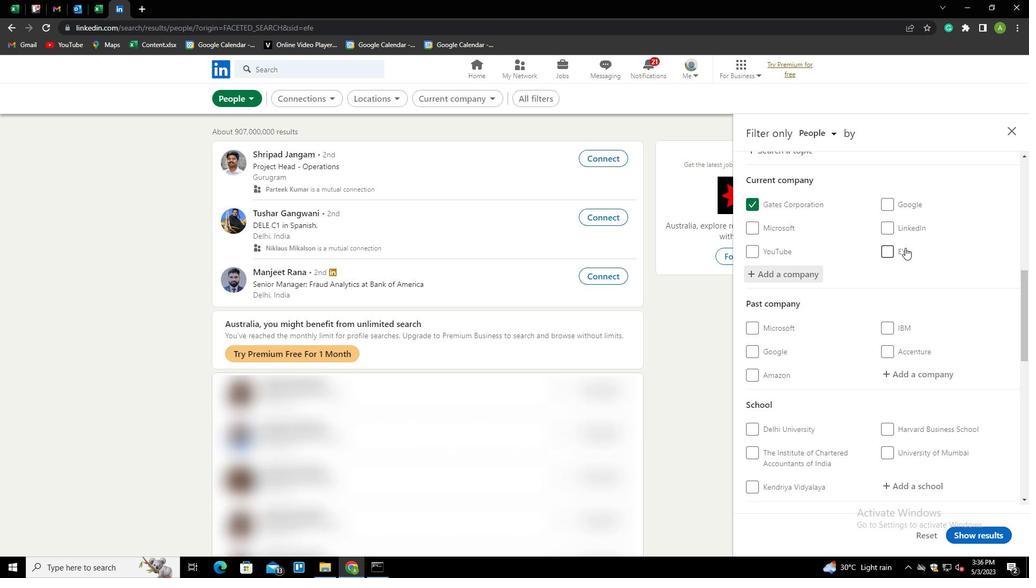 
Action: Mouse scrolled (905, 247) with delta (0, 0)
Screenshot: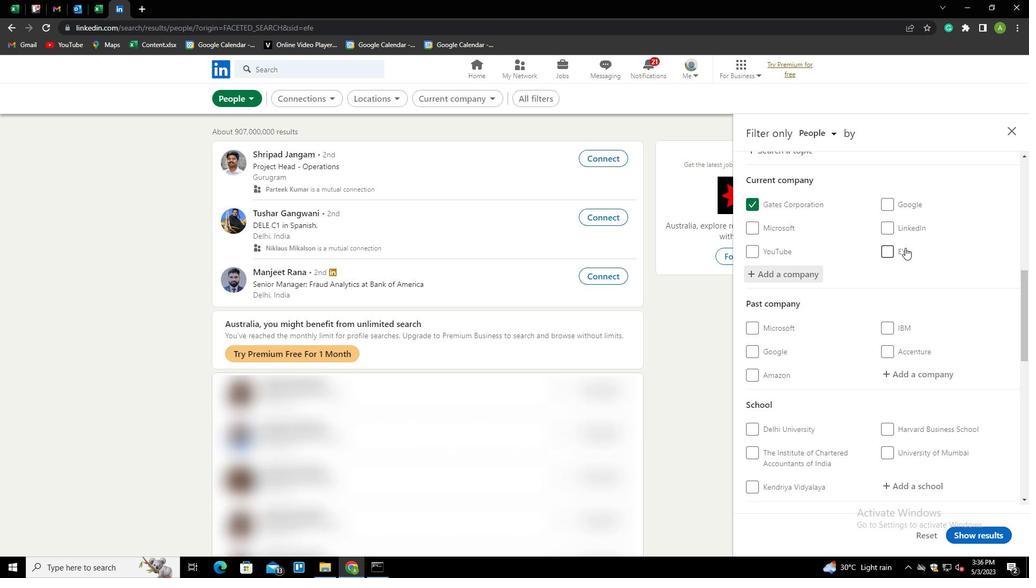 
Action: Mouse moved to (904, 299)
Screenshot: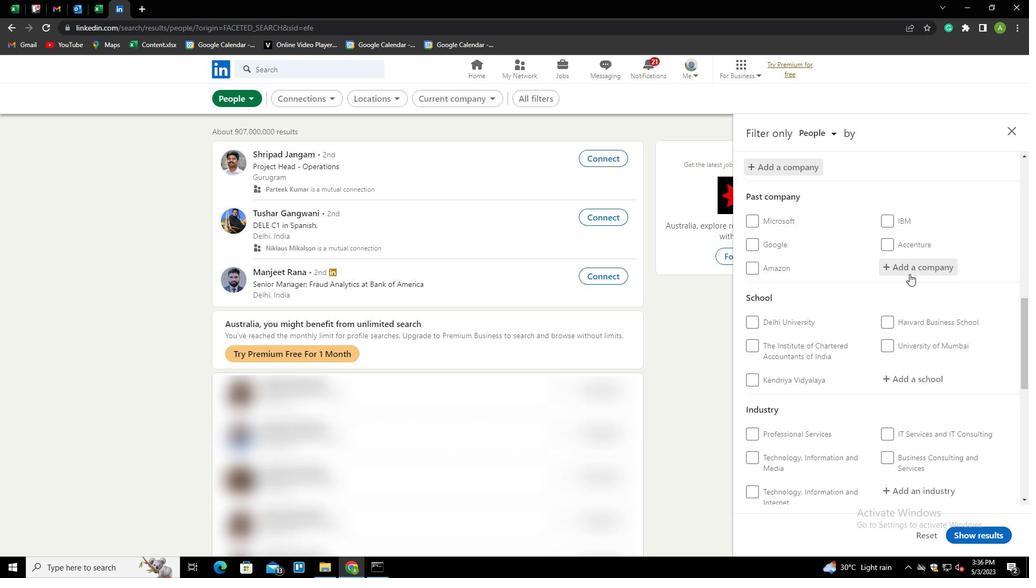
Action: Mouse scrolled (904, 299) with delta (0, 0)
Screenshot: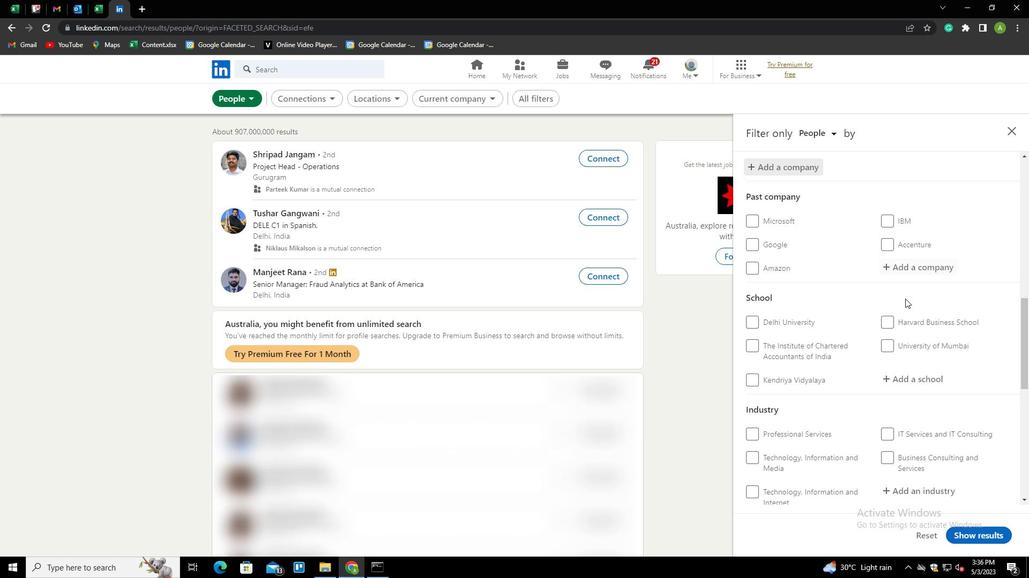 
Action: Mouse scrolled (904, 299) with delta (0, 0)
Screenshot: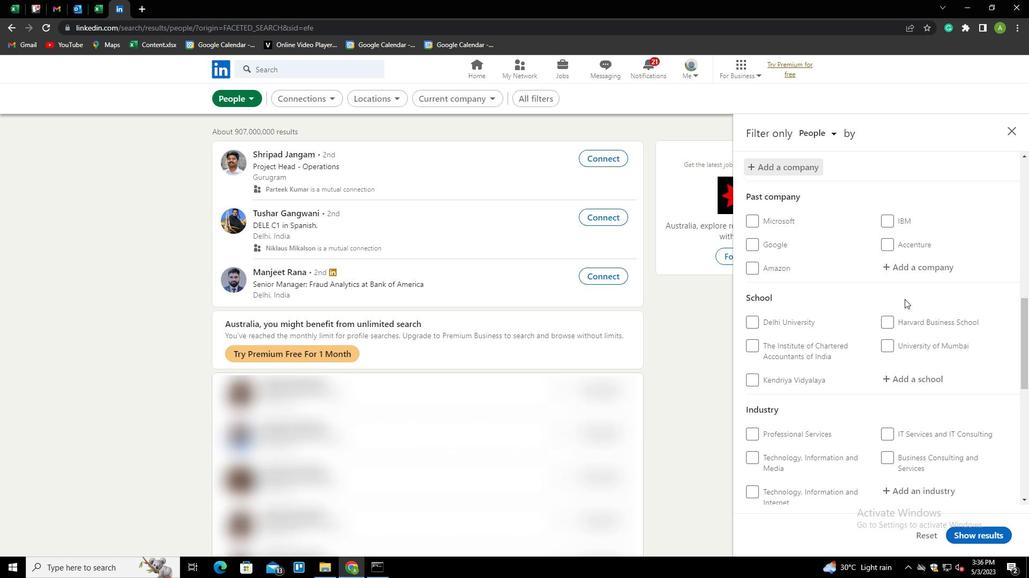 
Action: Mouse moved to (906, 270)
Screenshot: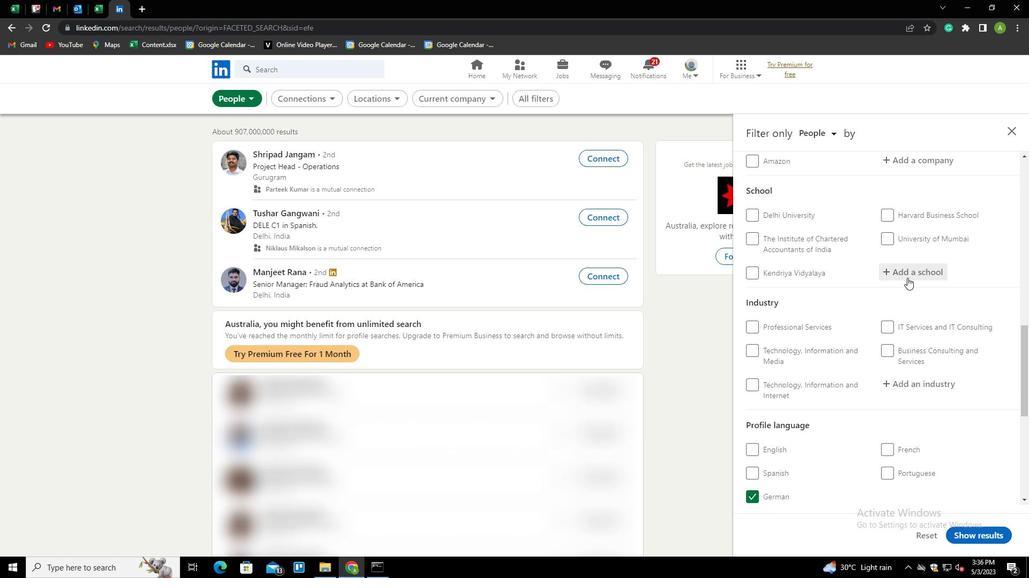 
Action: Mouse pressed left at (906, 270)
Screenshot: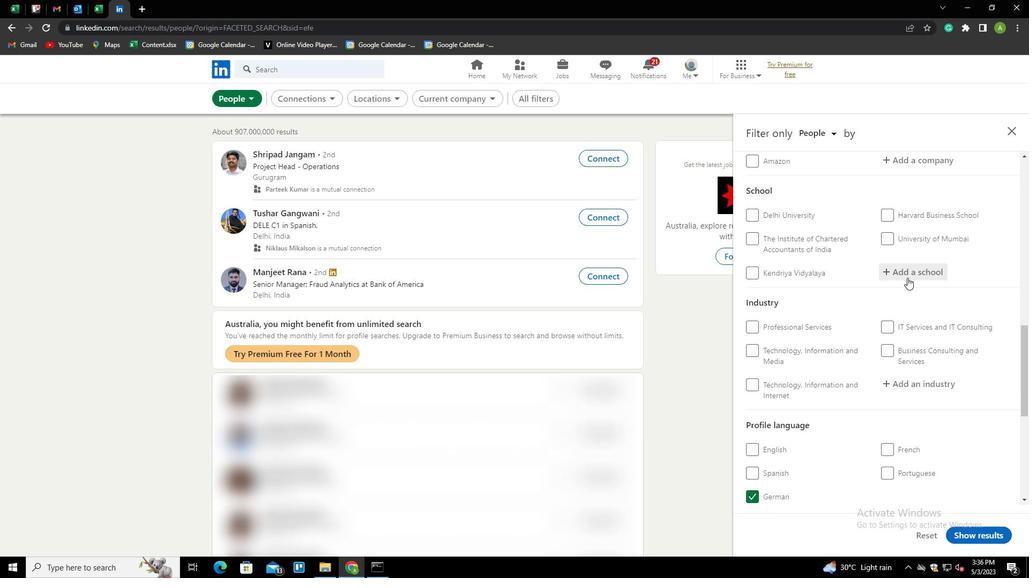 
Action: Key pressed <Key.shift>S<Key.backspace>ALL<Key.space><Key.shift>SAINTS<Key.down><Key.down><Key.down><Key.down><Key.down><Key.enter>
Screenshot: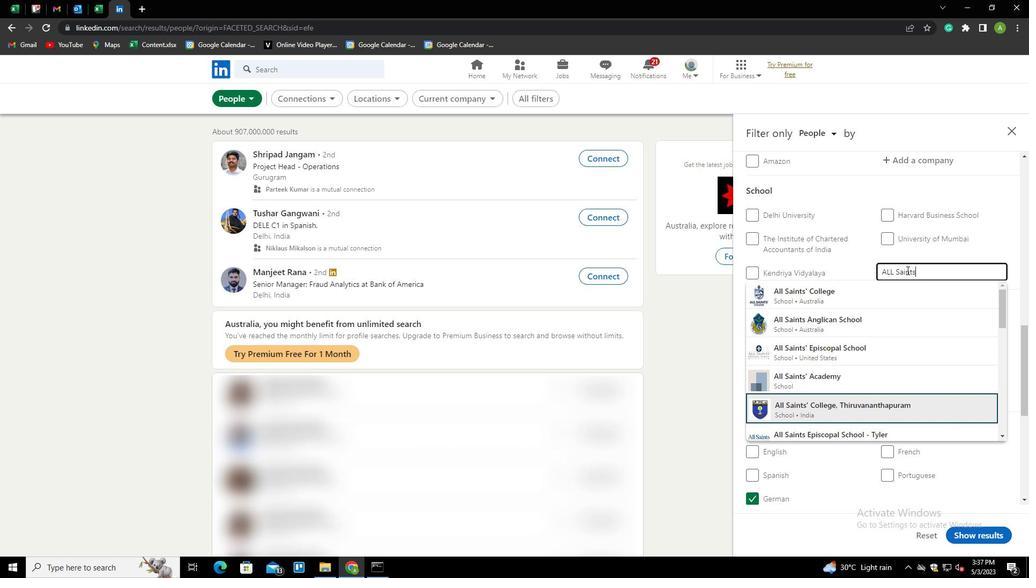 
Action: Mouse scrolled (906, 270) with delta (0, 0)
Screenshot: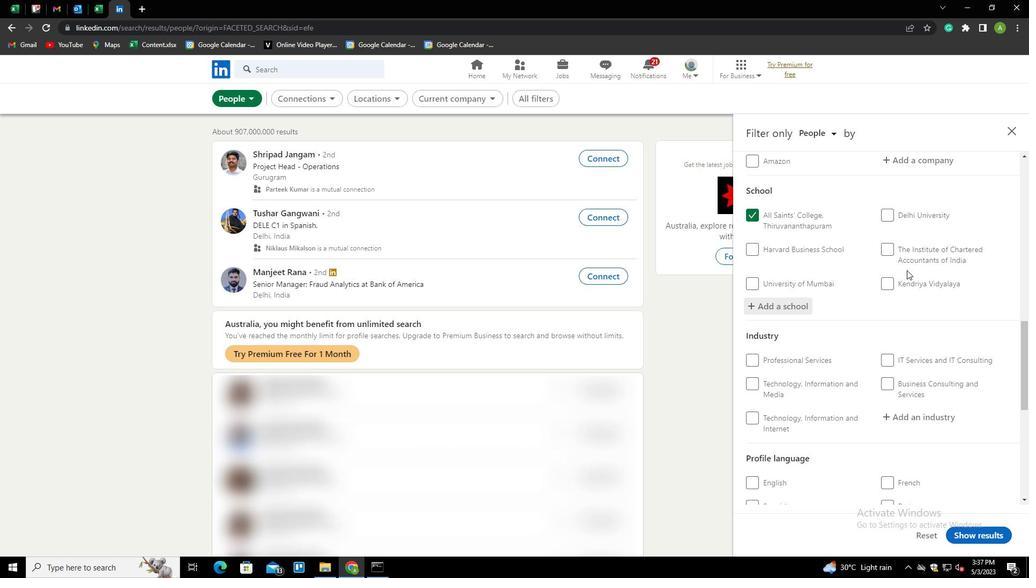 
Action: Mouse scrolled (906, 270) with delta (0, 0)
Screenshot: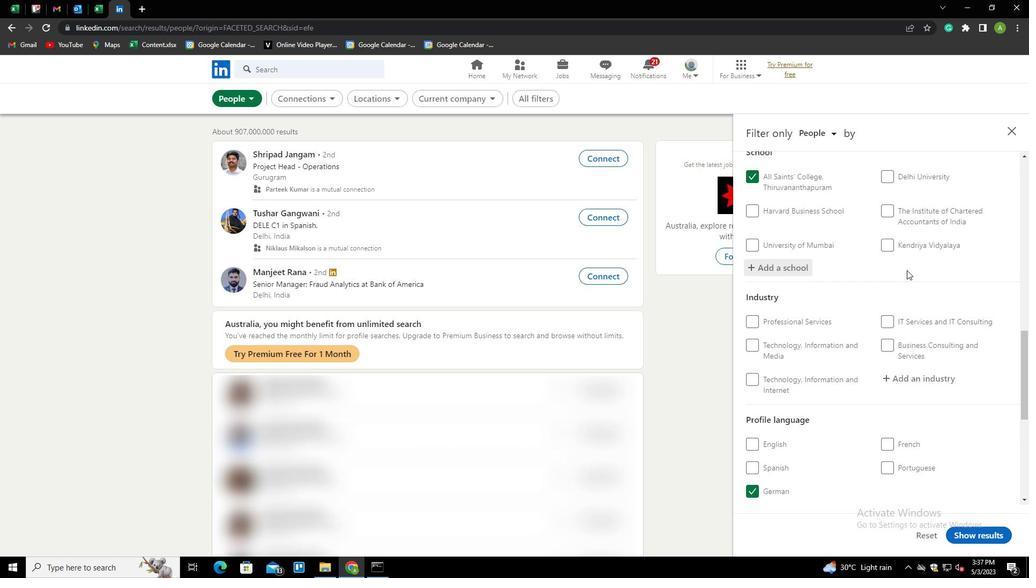
Action: Mouse scrolled (906, 270) with delta (0, 0)
Screenshot: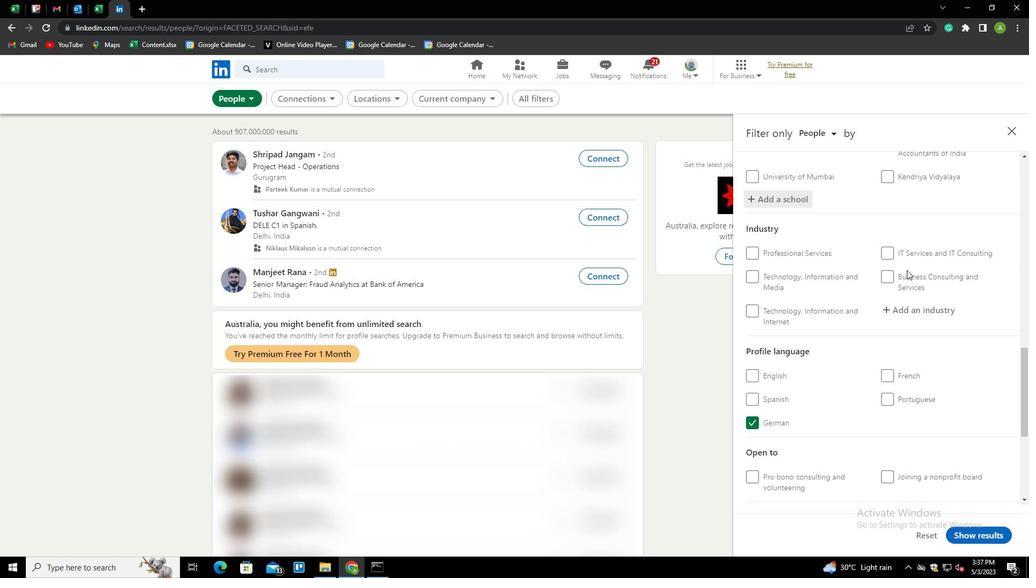 
Action: Mouse moved to (904, 256)
Screenshot: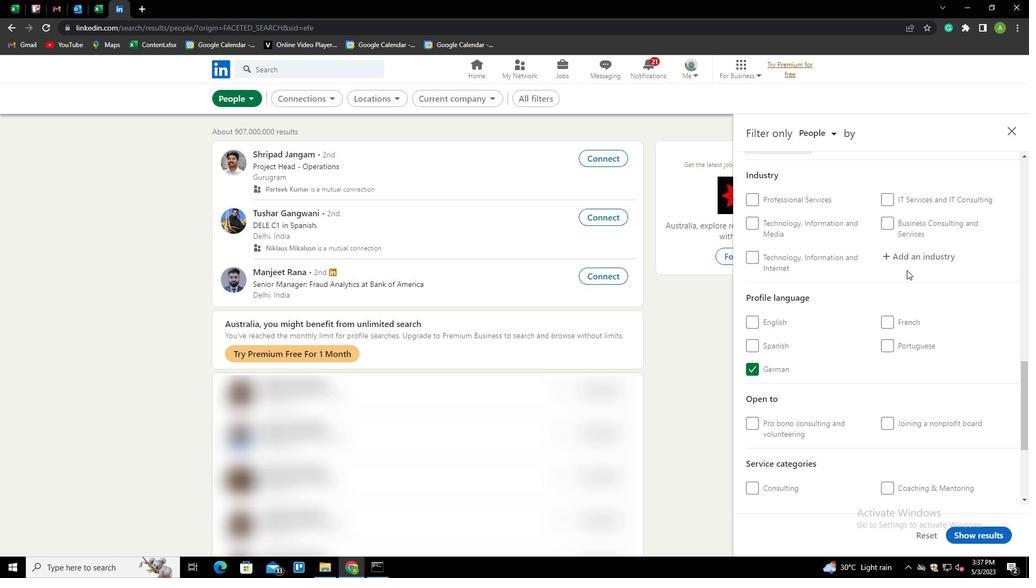 
Action: Mouse pressed left at (904, 256)
Screenshot: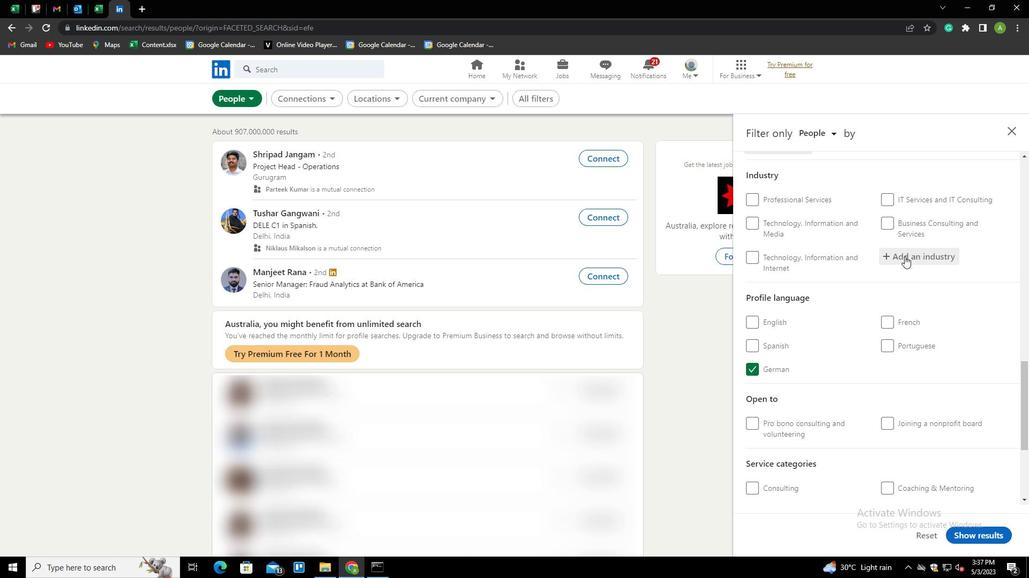 
Action: Key pressed <Key.shift>TECHNOLOGY<Key.down><Key.enter>
Screenshot: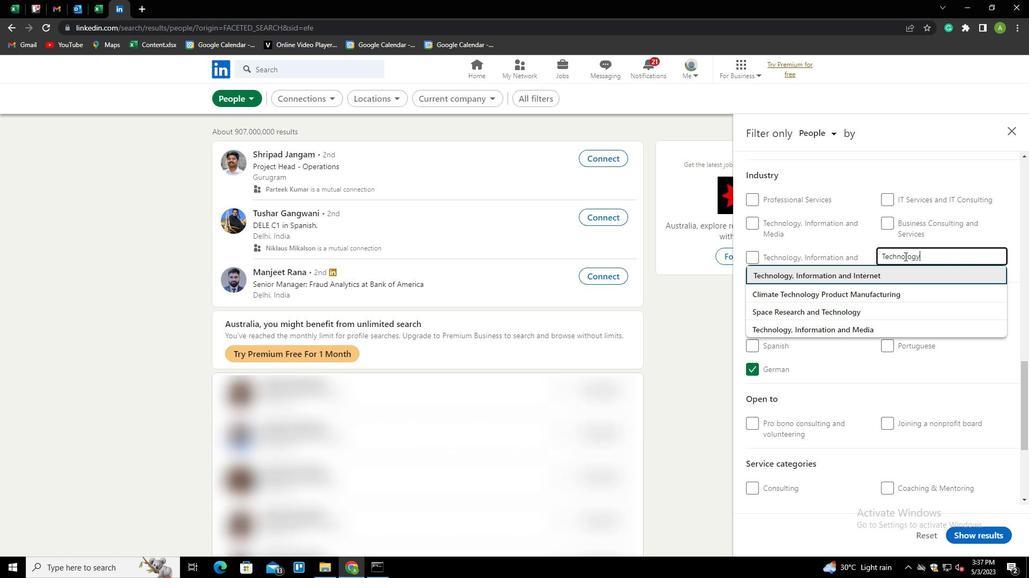 
Action: Mouse scrolled (904, 256) with delta (0, 0)
Screenshot: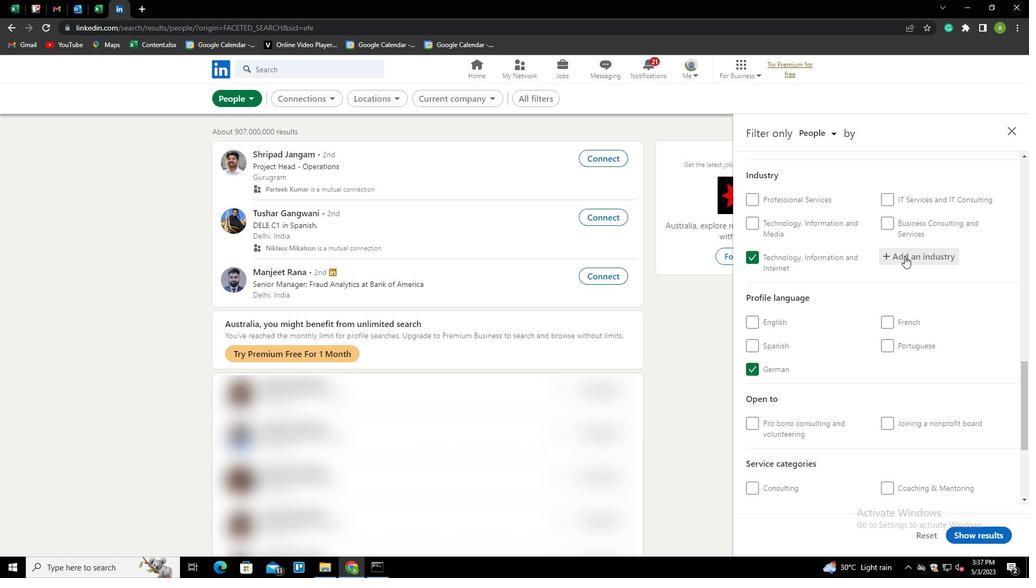 
Action: Mouse scrolled (904, 256) with delta (0, 0)
Screenshot: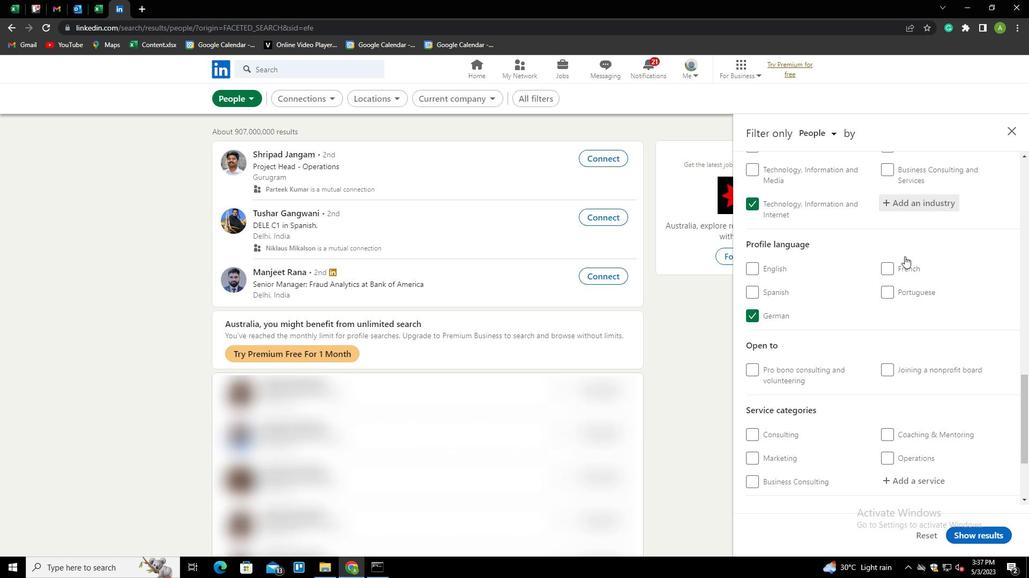 
Action: Mouse scrolled (904, 256) with delta (0, 0)
Screenshot: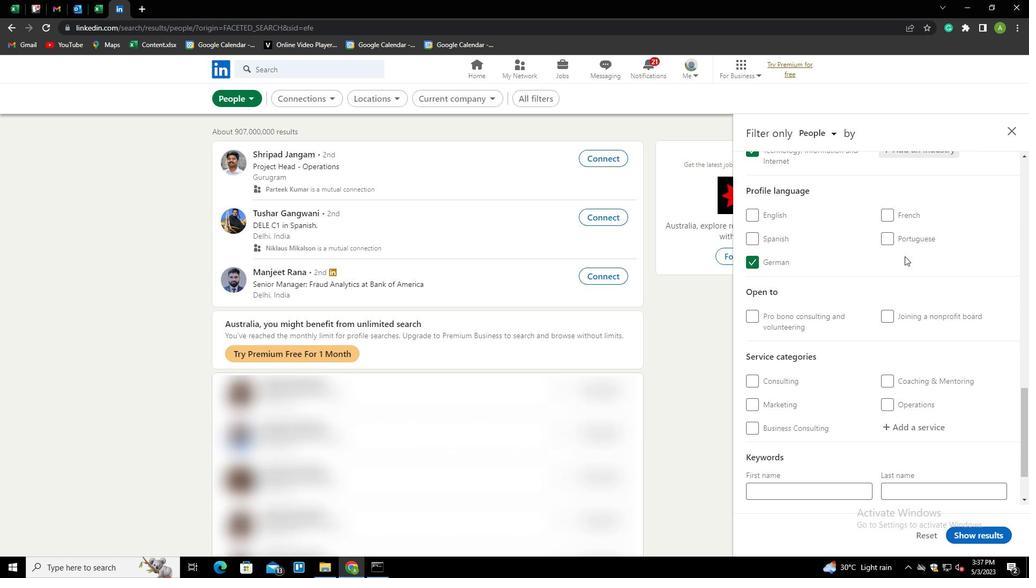 
Action: Mouse scrolled (904, 256) with delta (0, 0)
Screenshot: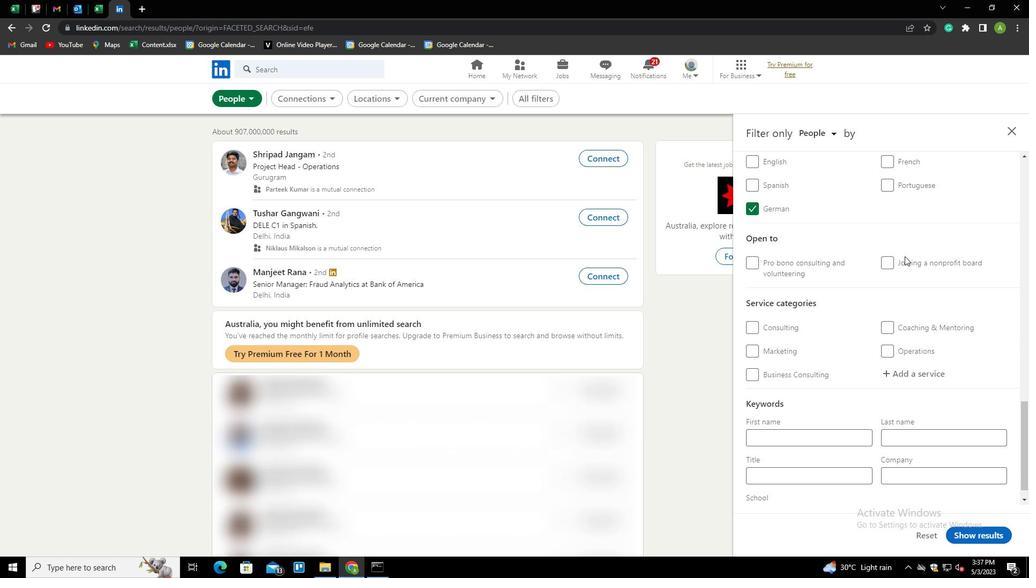 
Action: Mouse scrolled (904, 256) with delta (0, 0)
Screenshot: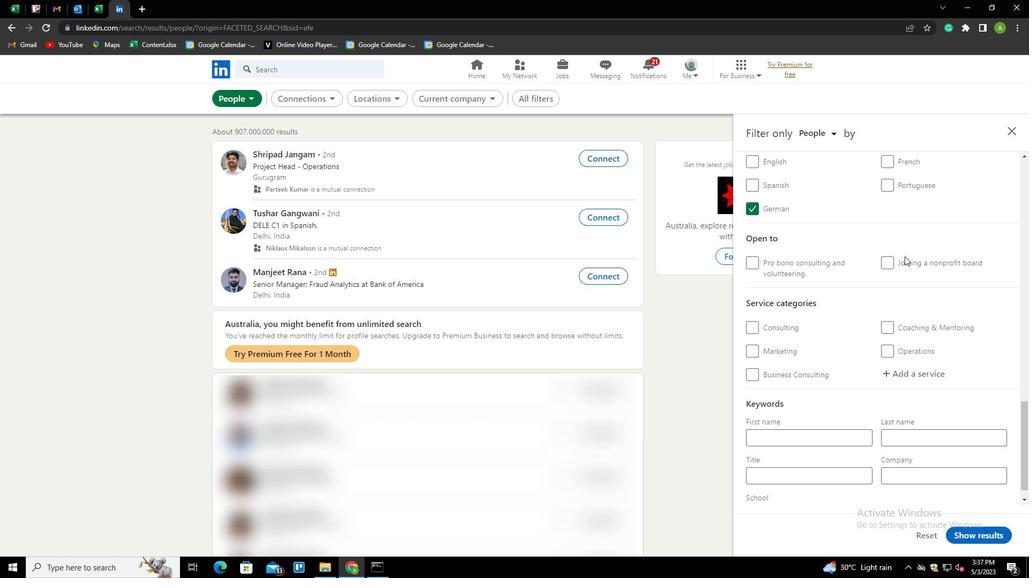 
Action: Mouse moved to (899, 348)
Screenshot: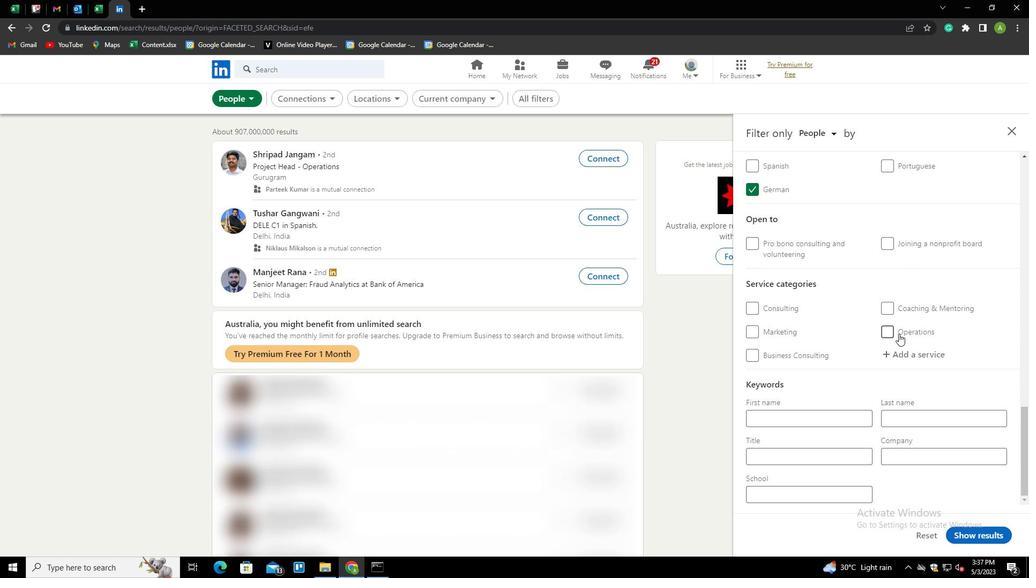 
Action: Mouse pressed left at (899, 348)
Screenshot: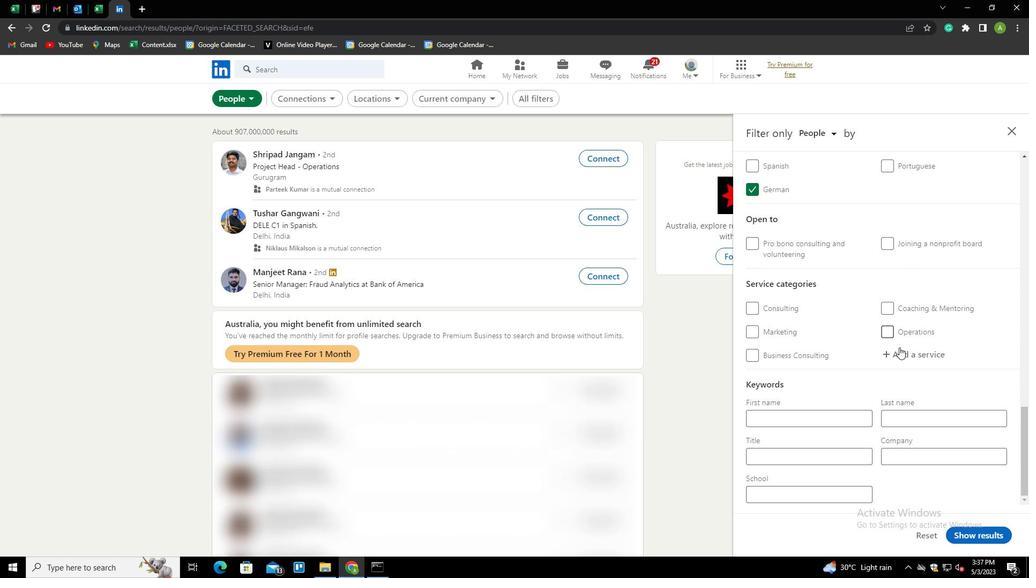 
Action: Mouse moved to (902, 353)
Screenshot: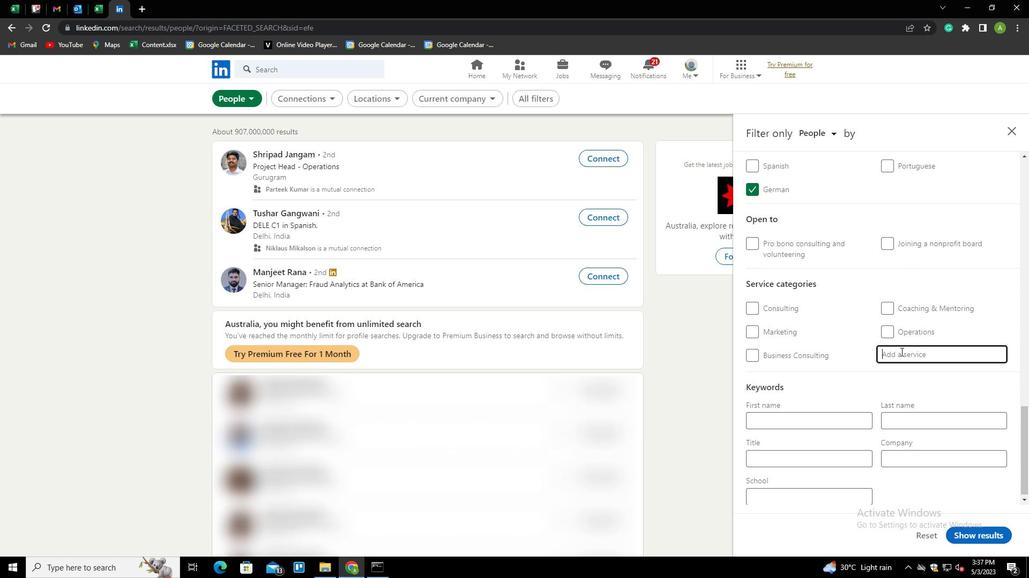 
Action: Mouse pressed left at (902, 353)
Screenshot: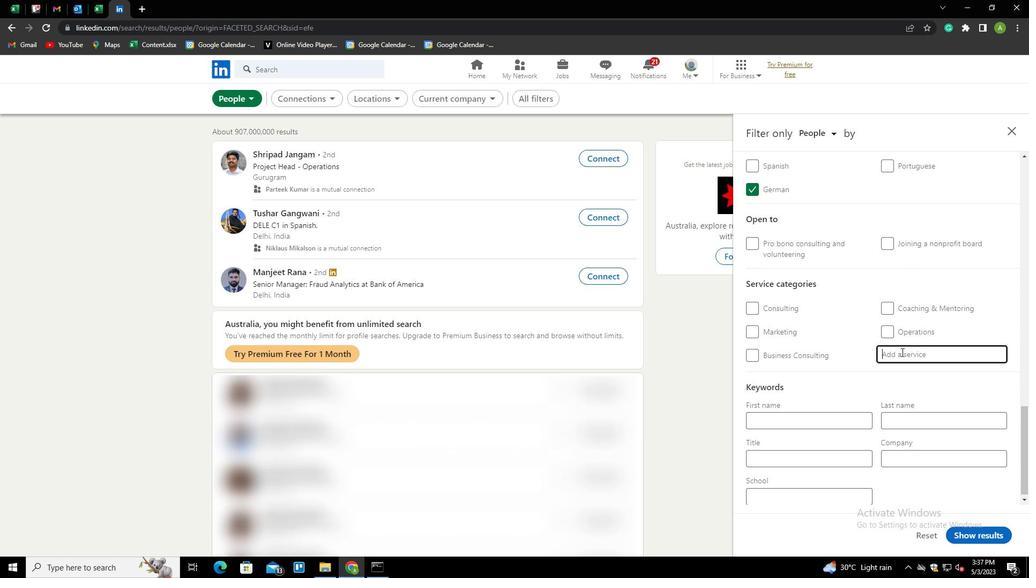 
Action: Key pressed <Key.shift>BOOK<Key.down><Key.enter>
Screenshot: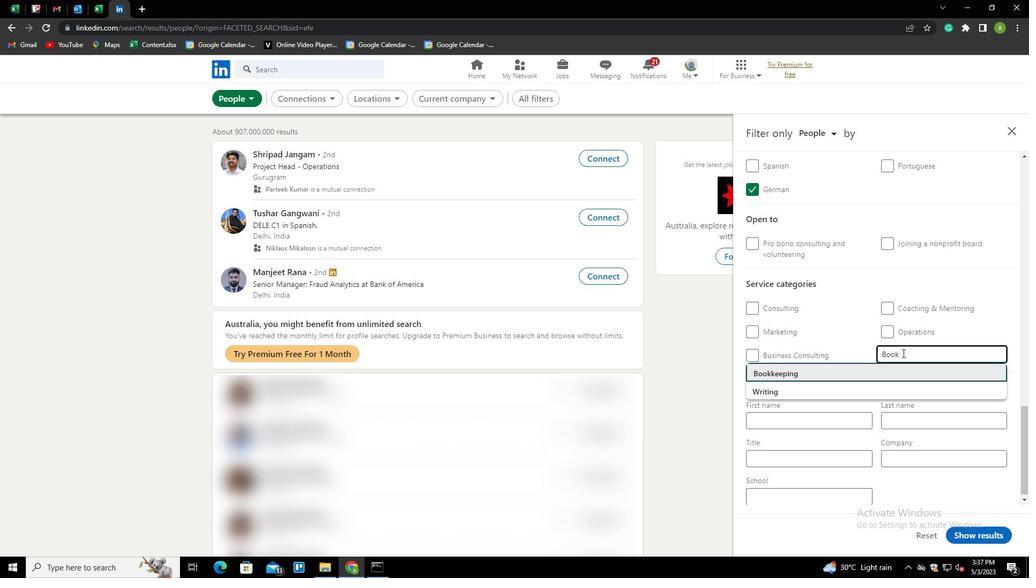 
Action: Mouse scrolled (902, 353) with delta (0, 0)
Screenshot: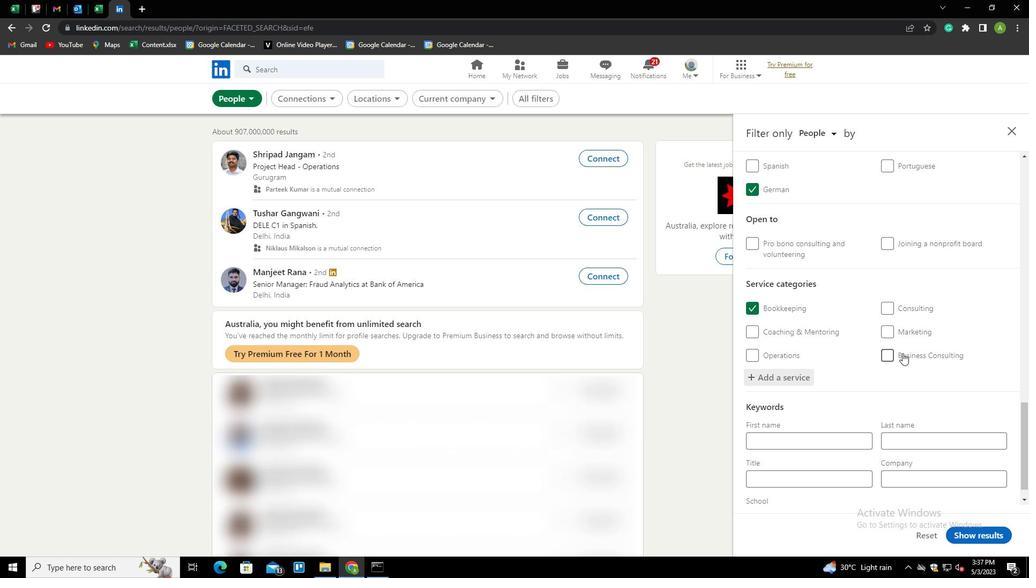 
Action: Mouse scrolled (902, 353) with delta (0, 0)
Screenshot: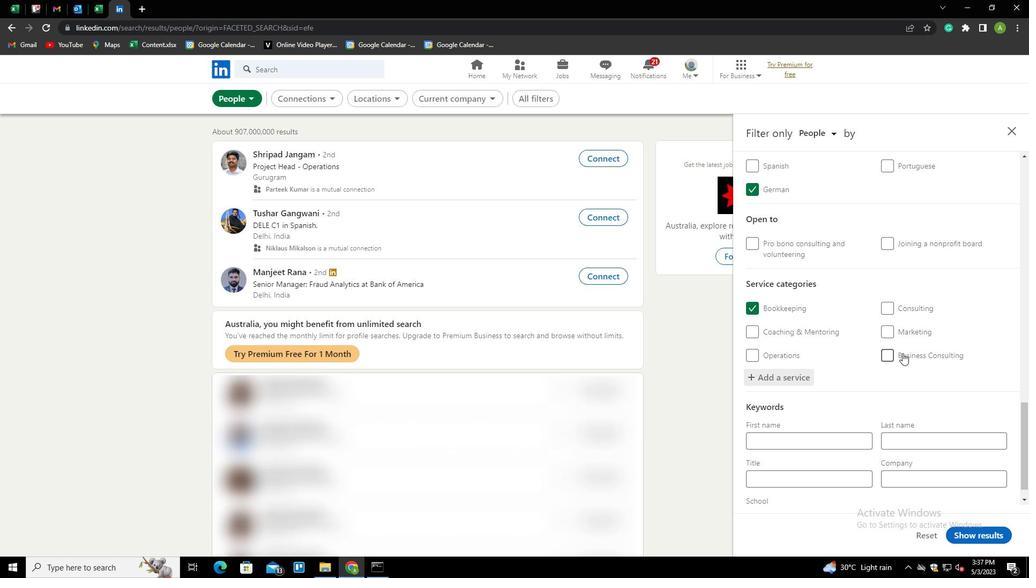 
Action: Mouse moved to (783, 455)
Screenshot: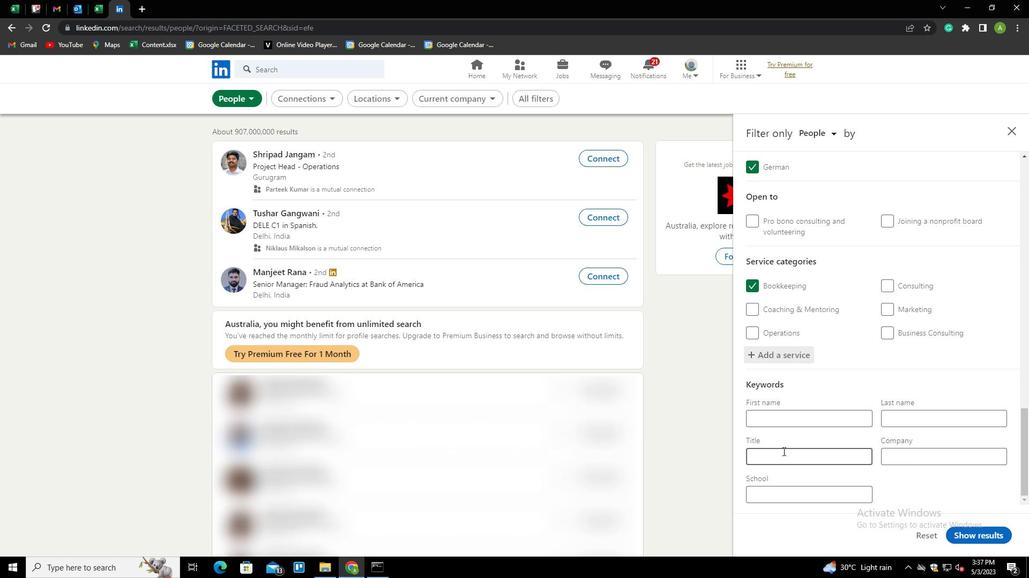 
Action: Mouse pressed left at (783, 455)
Screenshot: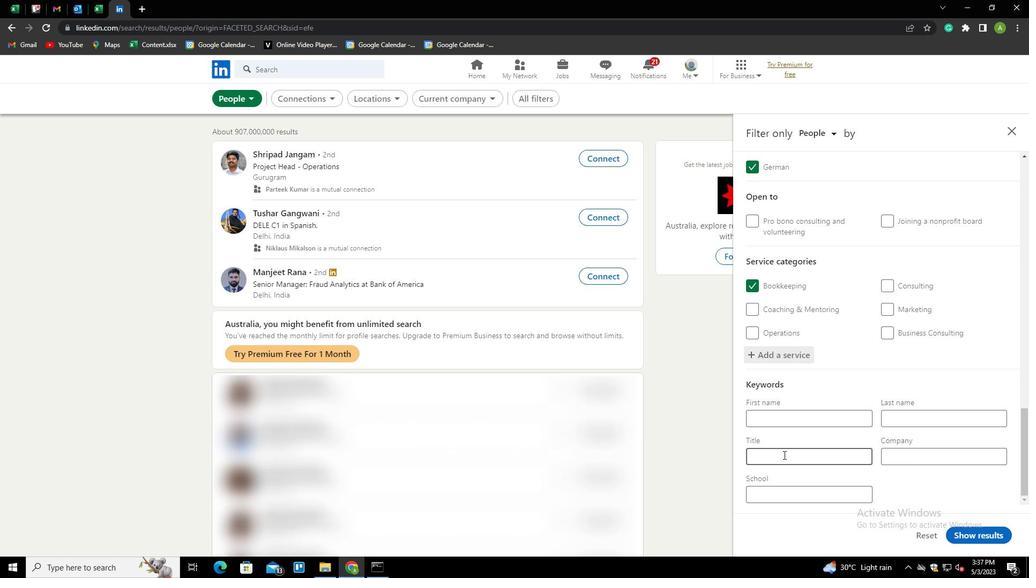 
Action: Key pressed <Key.shift>DEVELOP
Screenshot: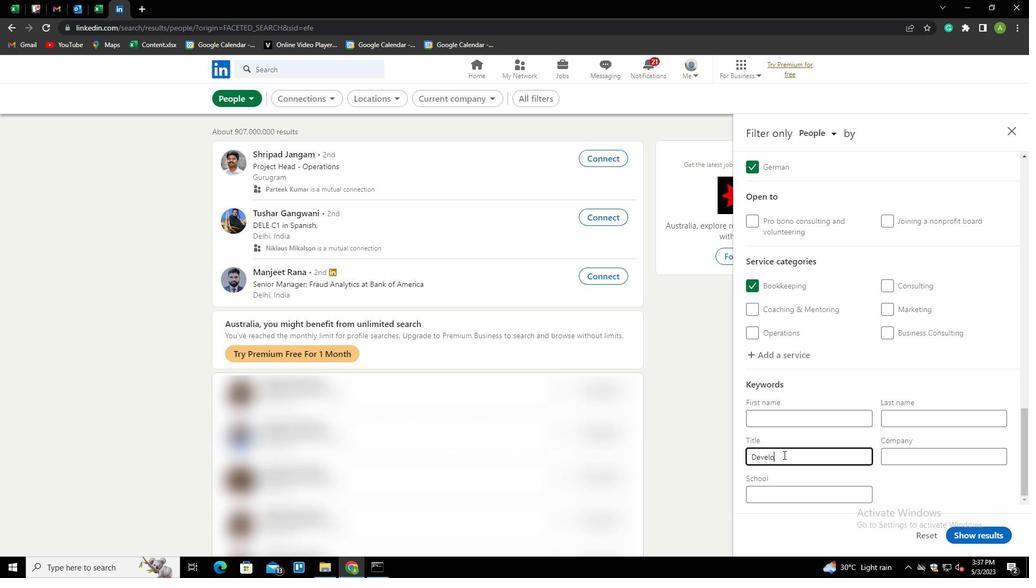 
Action: Mouse moved to (783, 456)
Screenshot: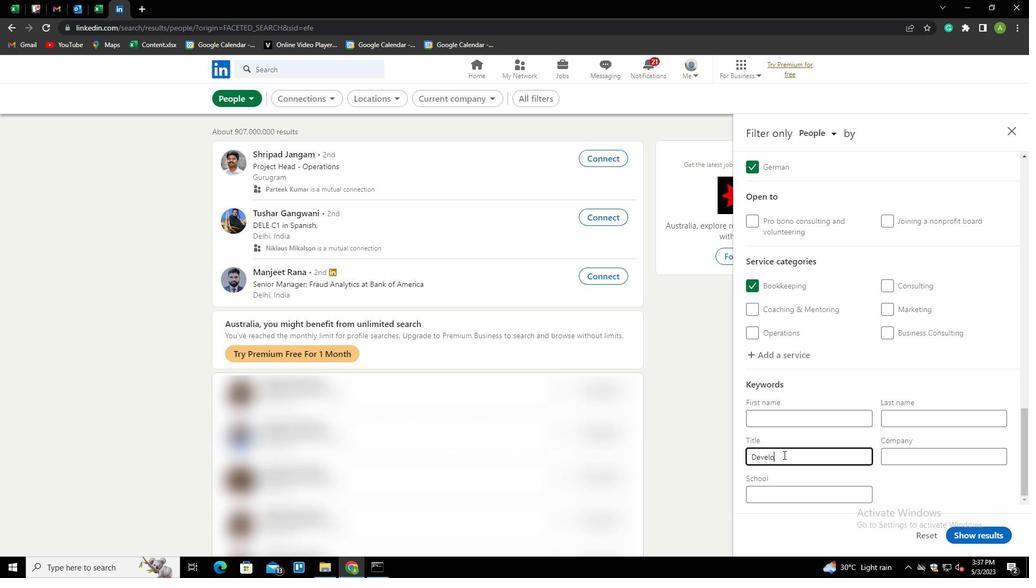 
Action: Key pressed MENT<Key.space><Key.shift>MANAGER<Key.home><Key.shift>MARKET<Key.space>
Screenshot: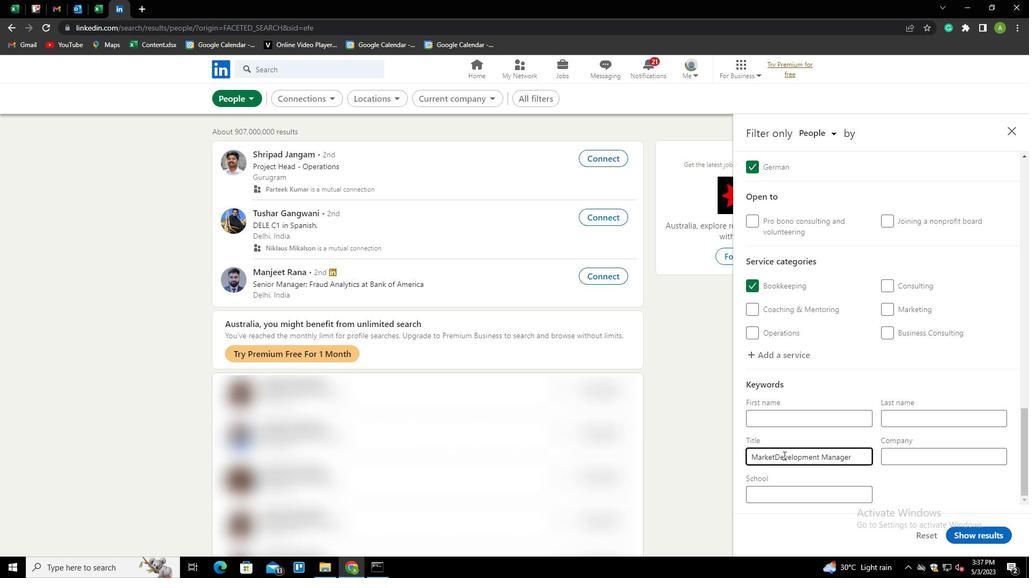 
Action: Mouse moved to (937, 501)
Screenshot: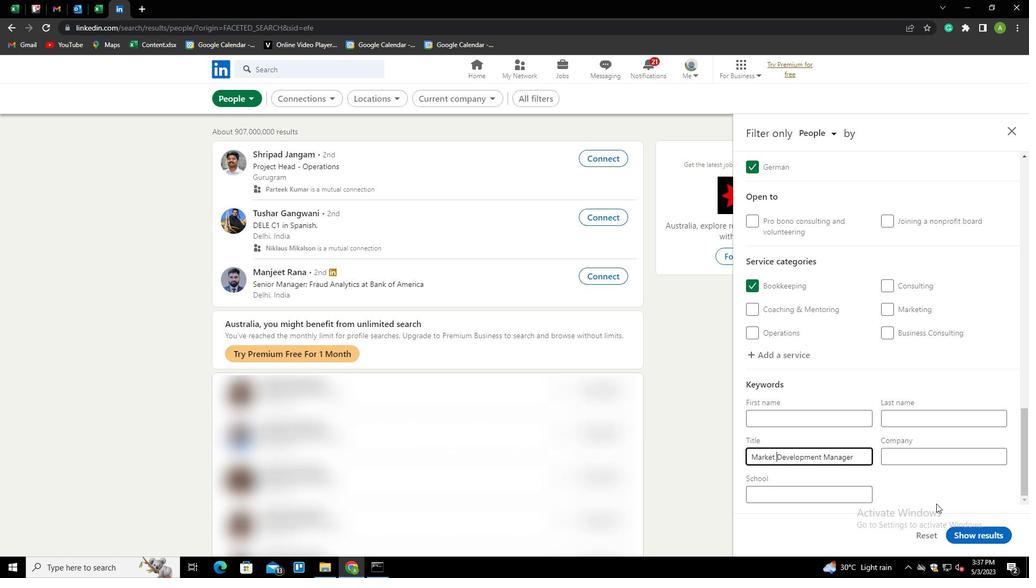 
Action: Mouse pressed left at (937, 501)
Screenshot: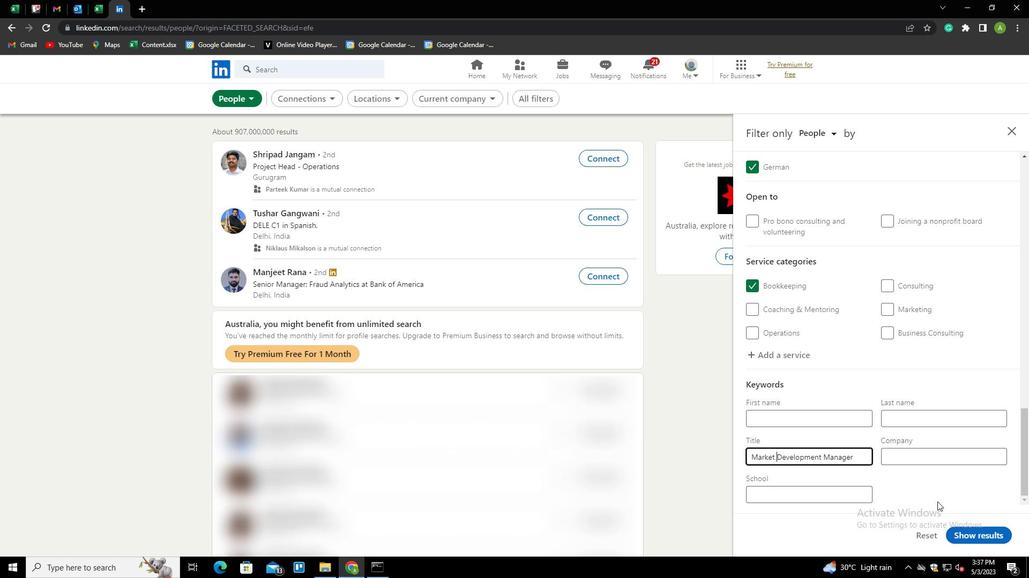 
Action: Mouse moved to (968, 533)
Screenshot: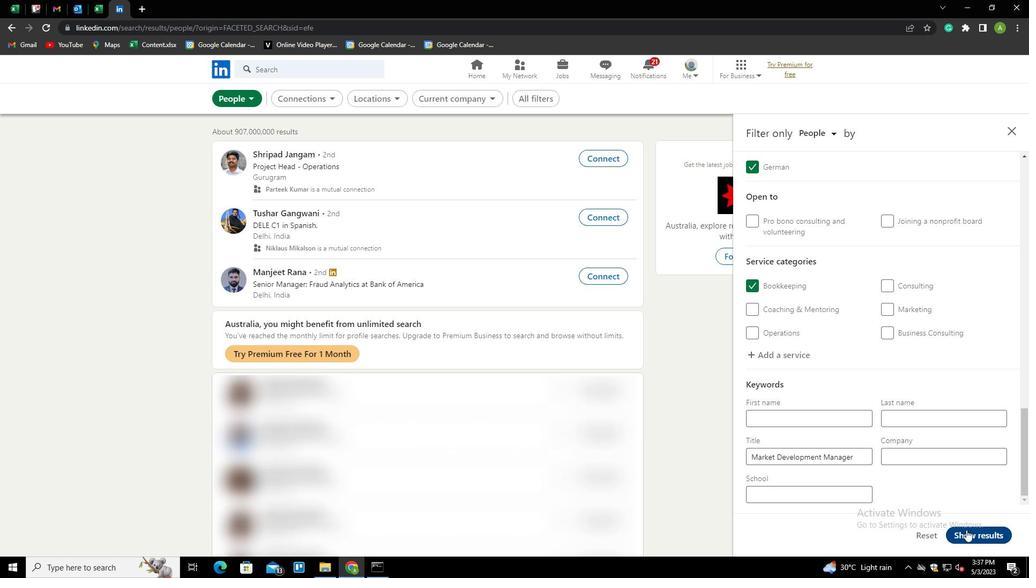 
Action: Mouse pressed left at (968, 533)
Screenshot: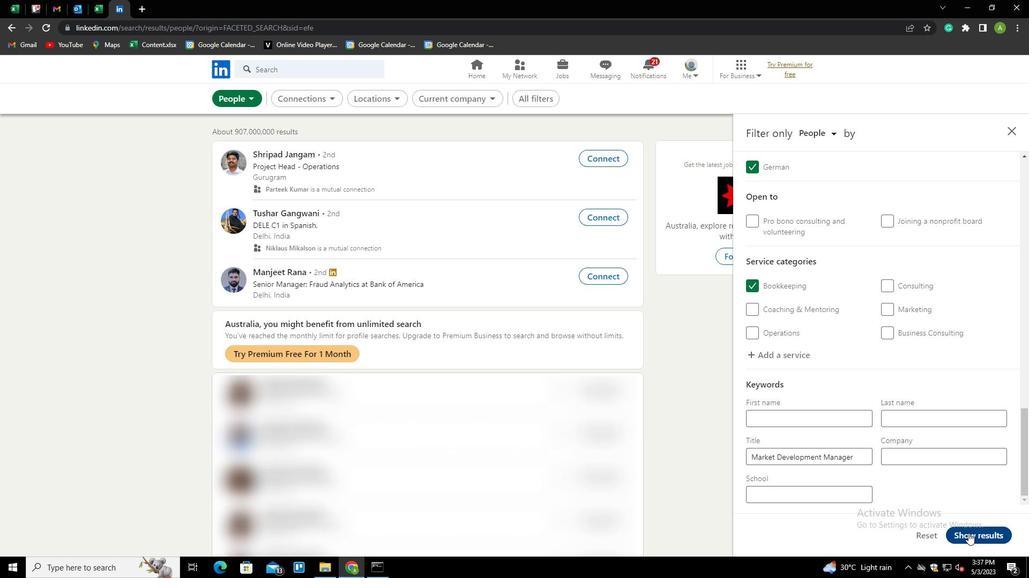 
